 Task: Add Attachment from computer to Card Card0000000229 in Board Board0000000058 in Workspace WS0000000020 in Trello. Add Cover Green to Card Card0000000229 in Board Board0000000058 in Workspace WS0000000020 in Trello. Add "Move Card To …" Button titled Button0000000229 to "top" of the list "To Do" to Card Card0000000229 in Board Board0000000058 in Workspace WS0000000020 in Trello. Add Description DS0000000229 to Card Card0000000230 in Board Board0000000058 in Workspace WS0000000020 in Trello. Add Comment CM0000000229 to Card Card0000000230 in Board Board0000000058 in Workspace WS0000000020 in Trello
Action: Mouse moved to (604, 663)
Screenshot: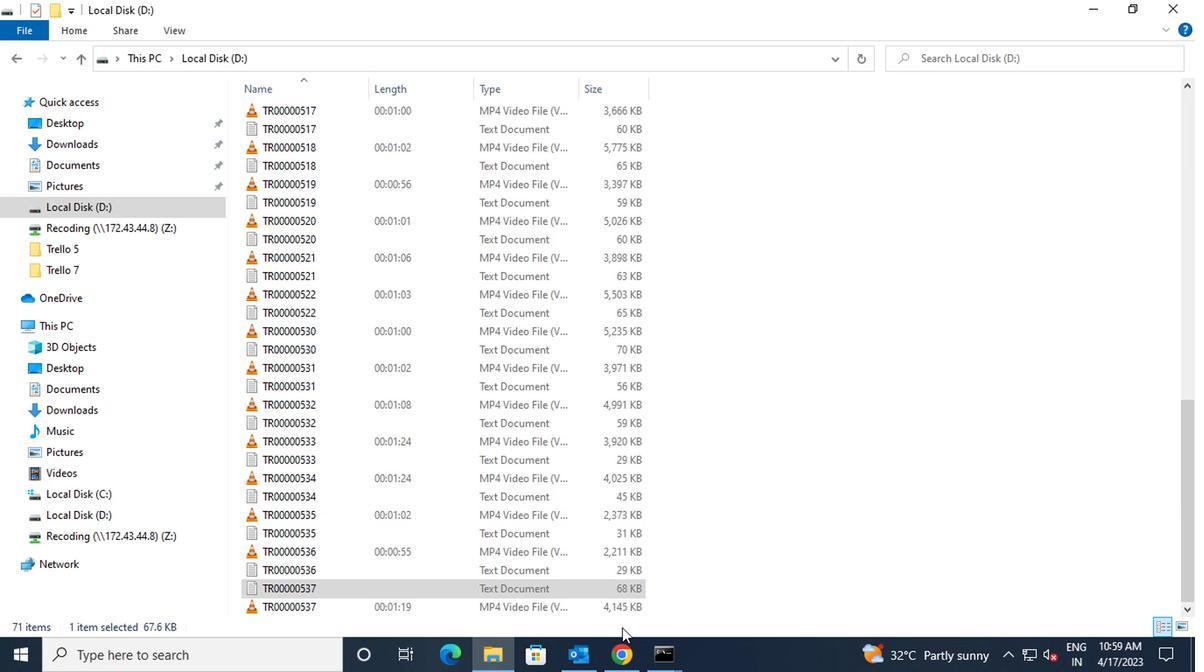 
Action: Mouse pressed left at (604, 663)
Screenshot: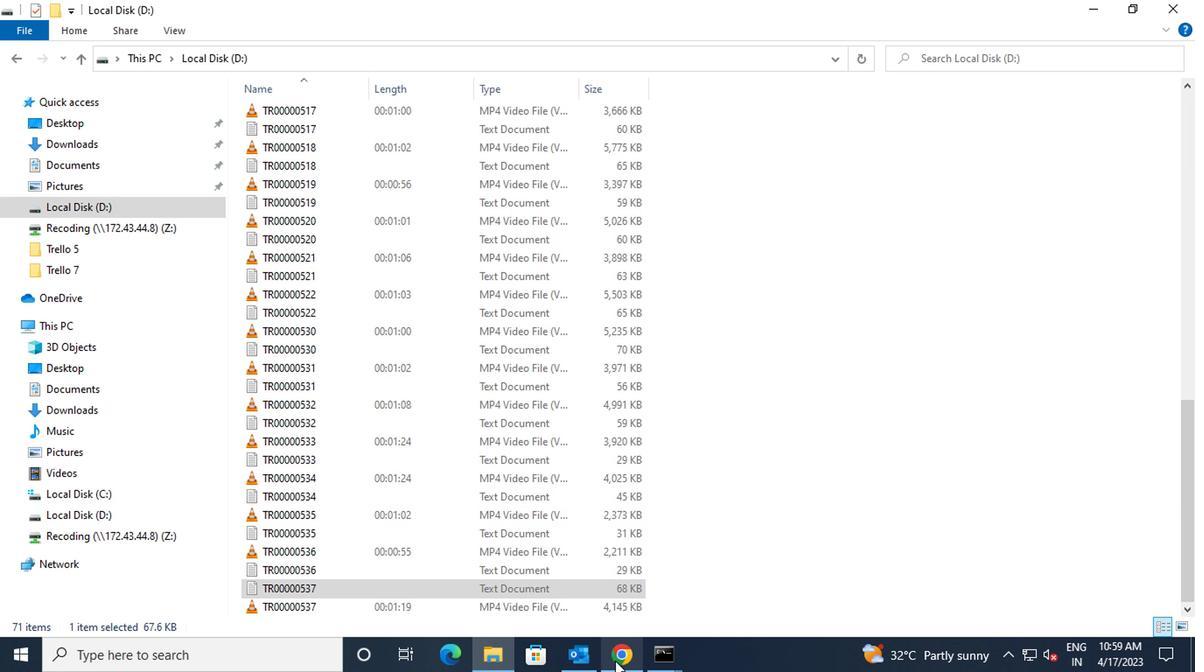 
Action: Mouse moved to (462, 365)
Screenshot: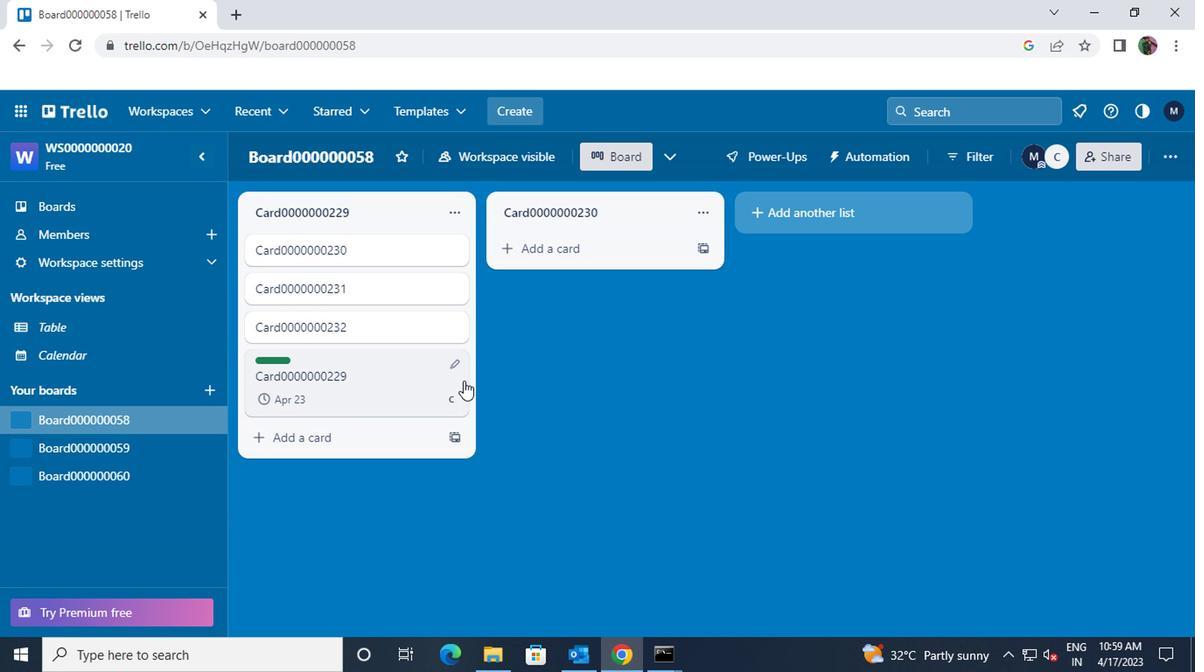 
Action: Mouse pressed left at (462, 365)
Screenshot: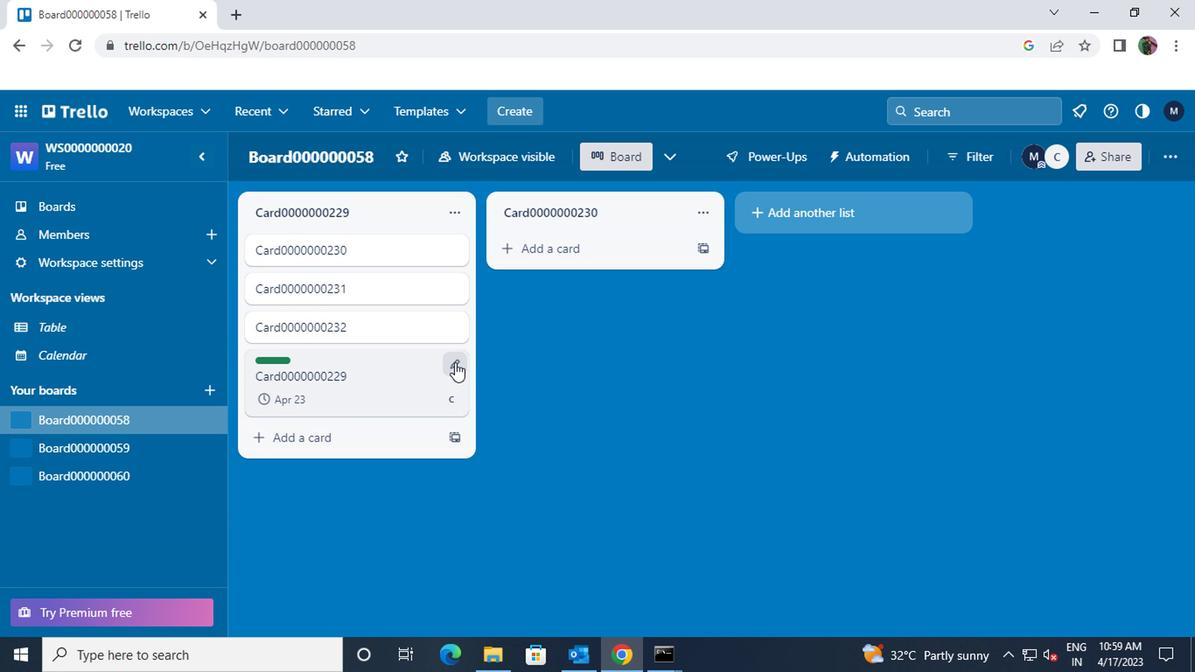 
Action: Mouse moved to (544, 365)
Screenshot: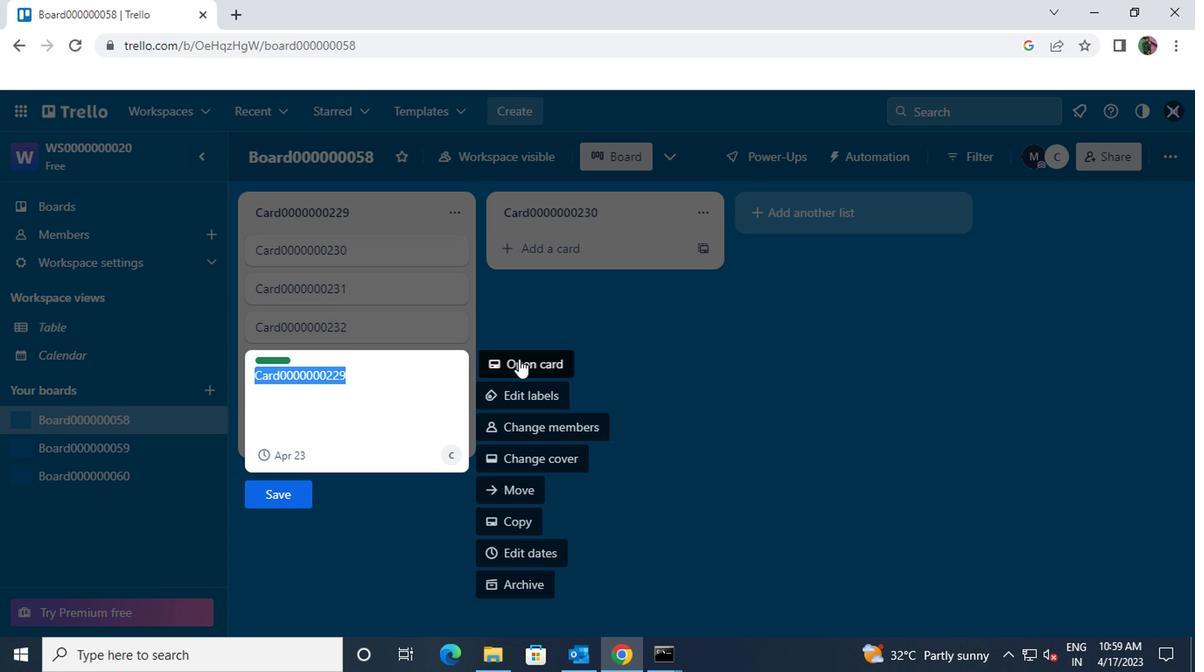 
Action: Mouse pressed left at (544, 365)
Screenshot: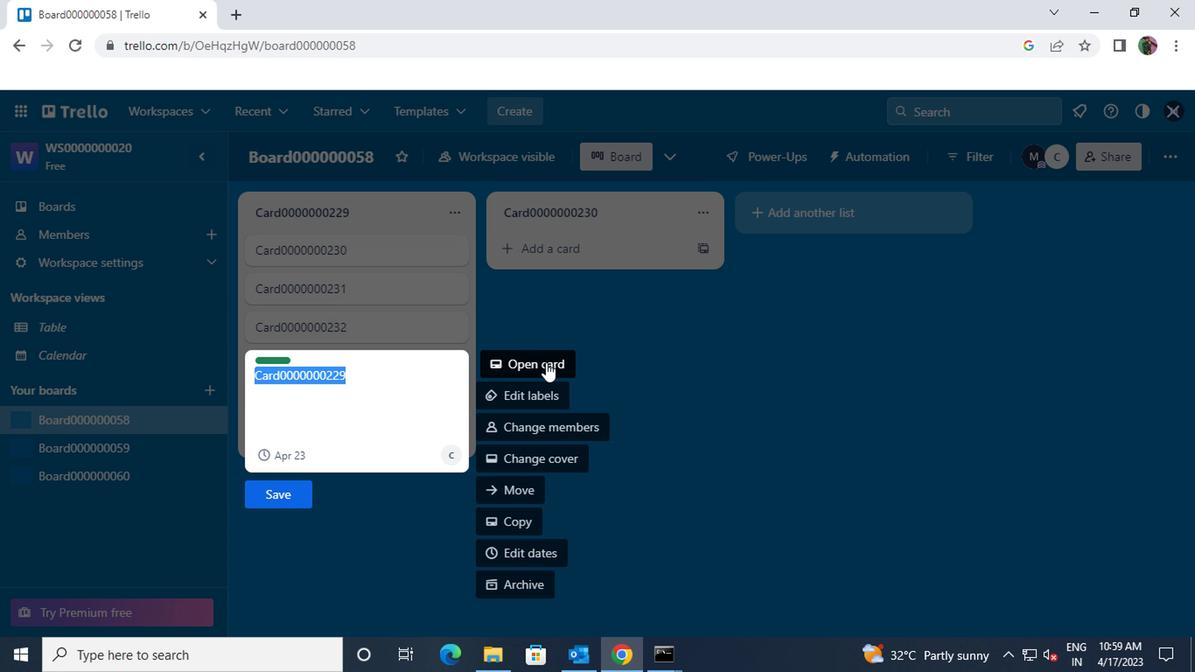 
Action: Mouse moved to (761, 393)
Screenshot: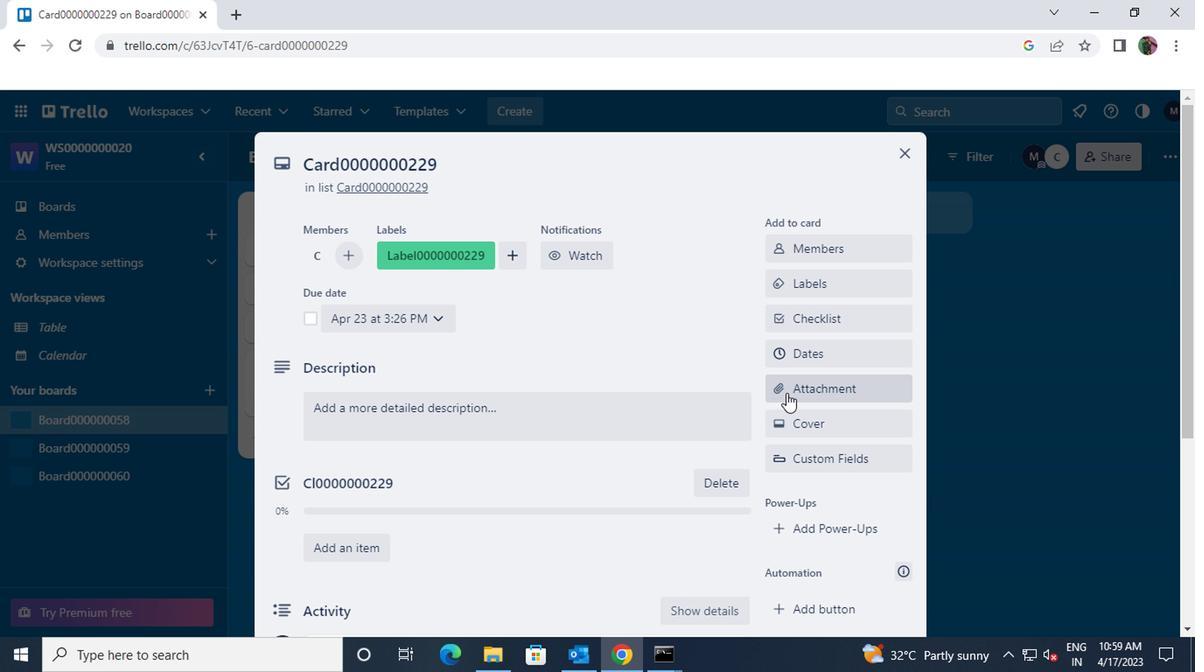 
Action: Mouse pressed left at (761, 393)
Screenshot: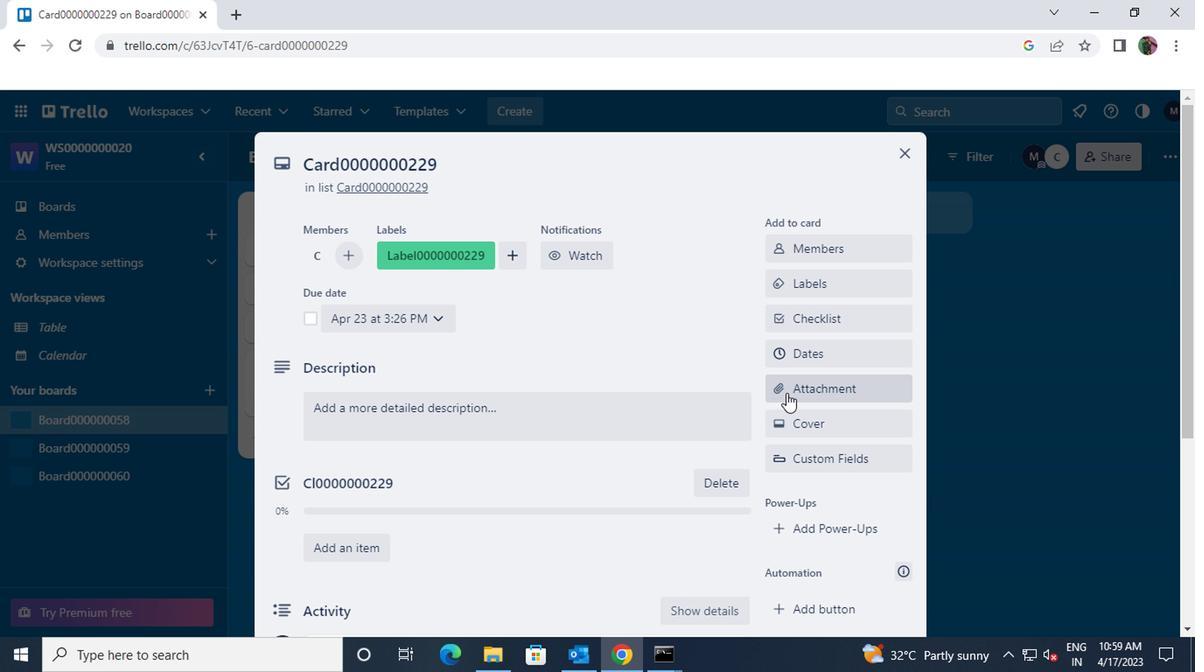 
Action: Mouse moved to (790, 189)
Screenshot: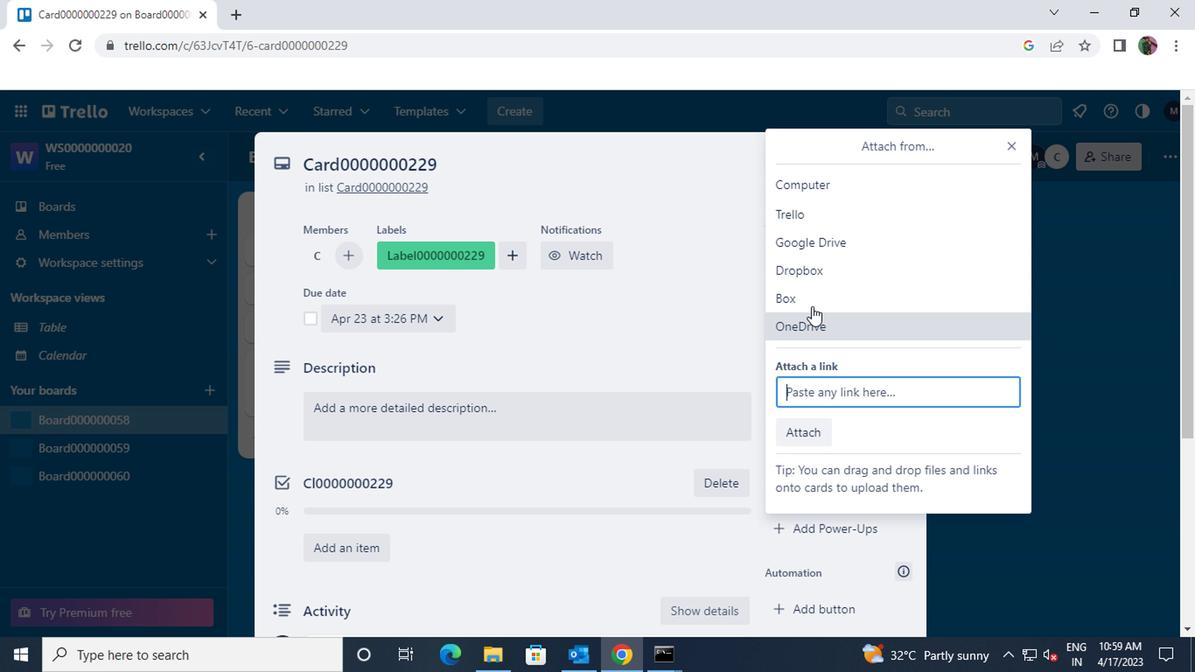 
Action: Mouse pressed left at (790, 189)
Screenshot: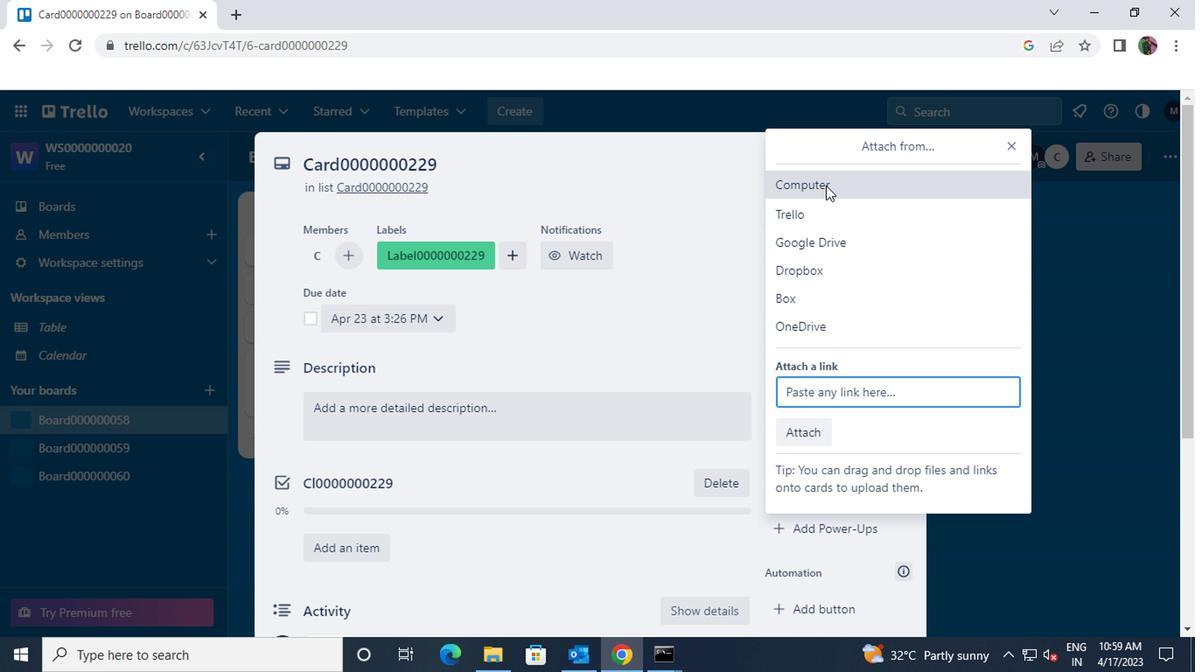 
Action: Mouse moved to (801, 179)
Screenshot: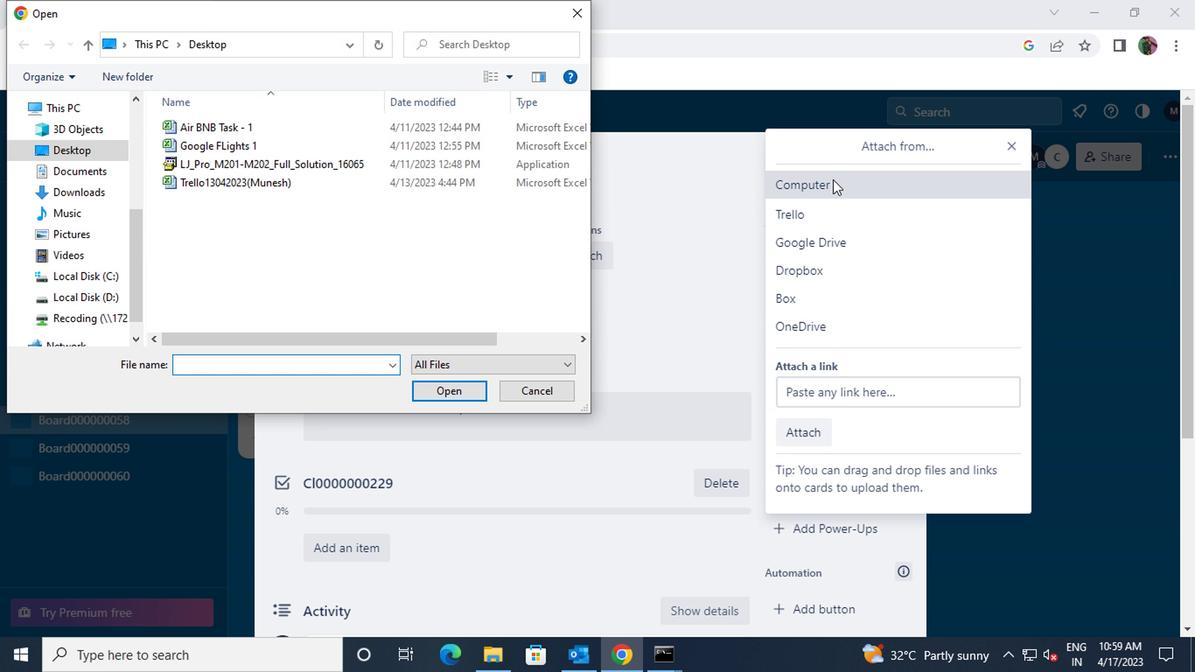 
Action: Mouse pressed left at (801, 179)
Screenshot: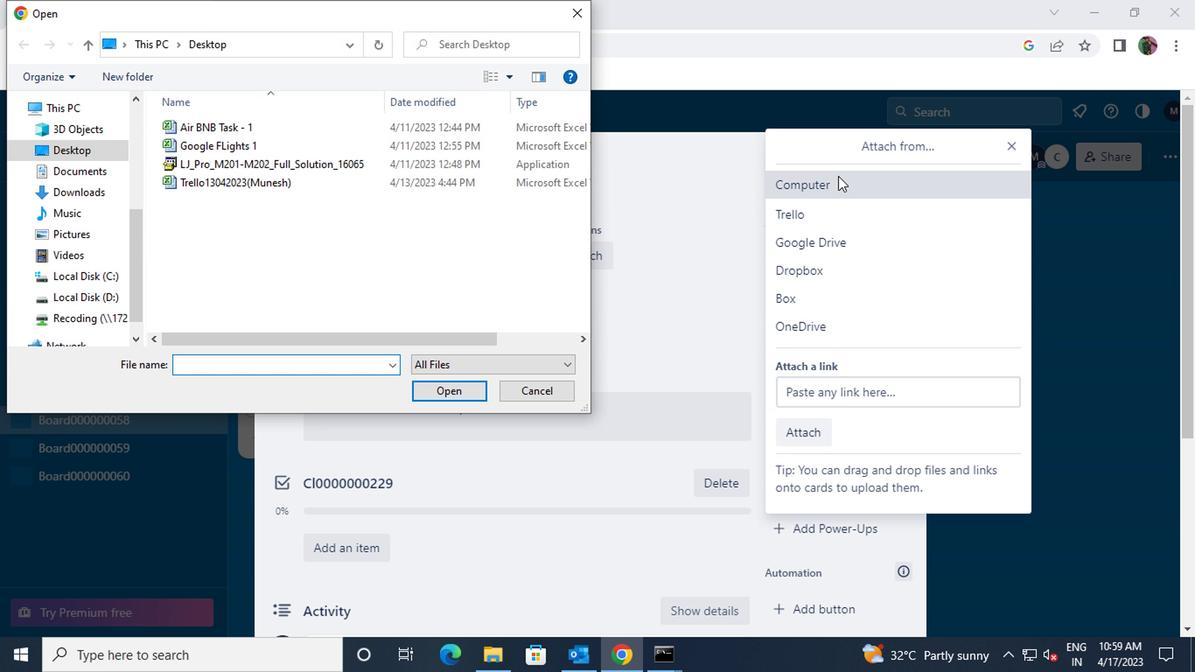 
Action: Mouse moved to (515, 146)
Screenshot: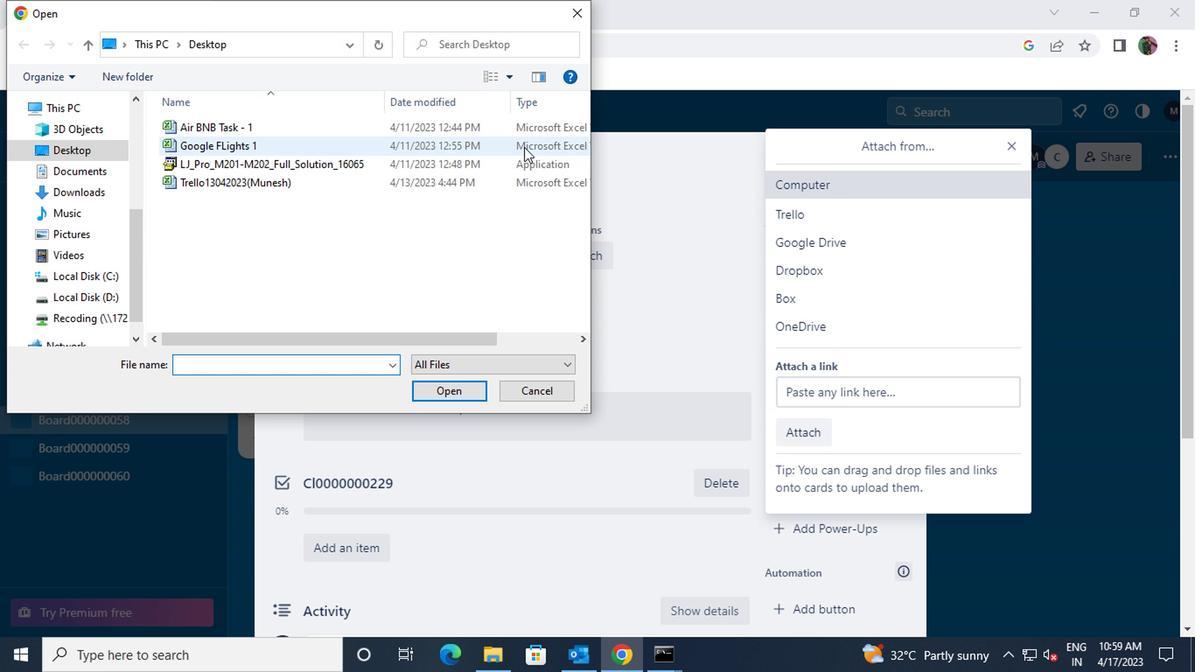 
Action: Mouse pressed left at (515, 146)
Screenshot: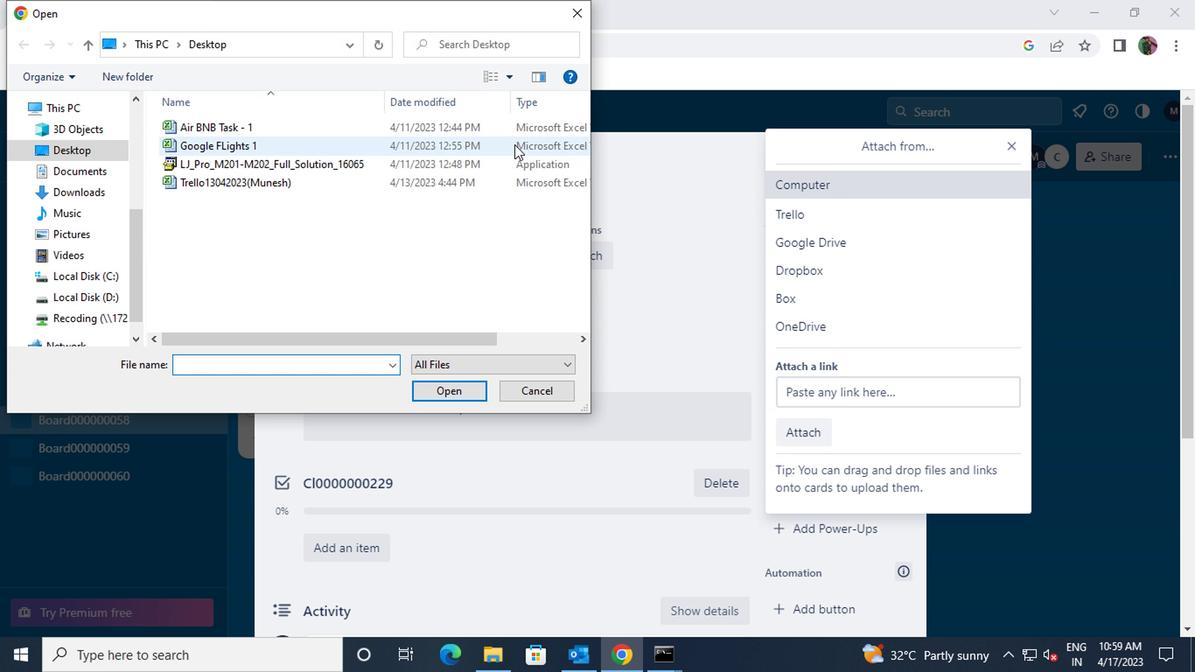 
Action: Mouse moved to (457, 390)
Screenshot: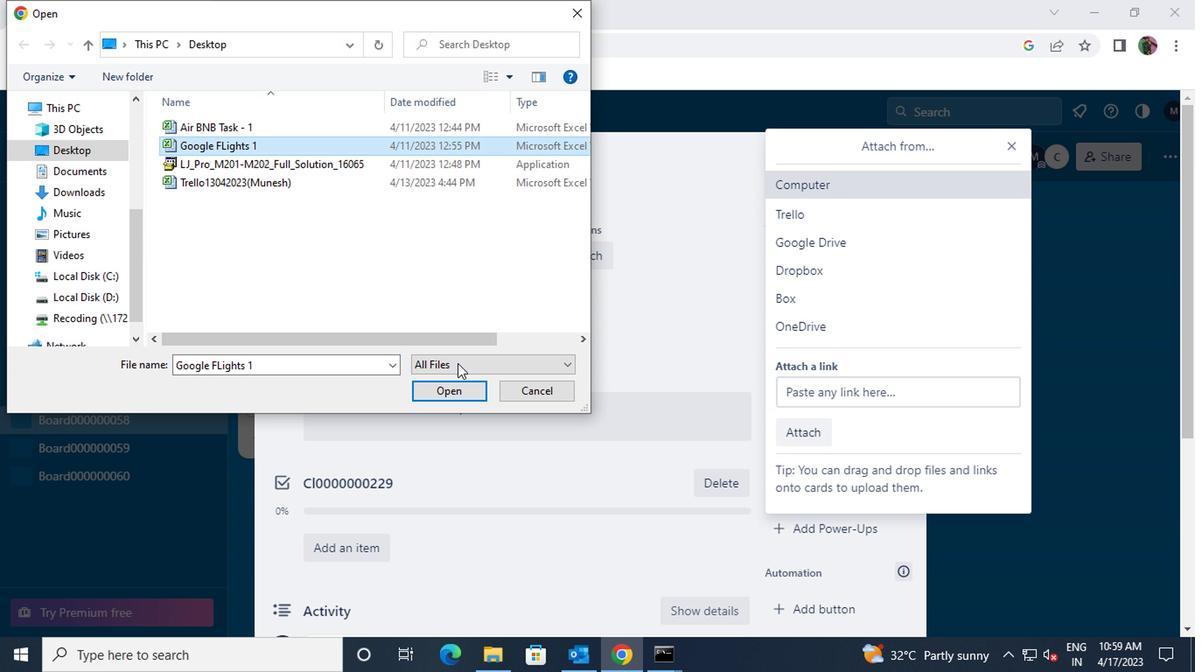 
Action: Mouse pressed left at (457, 390)
Screenshot: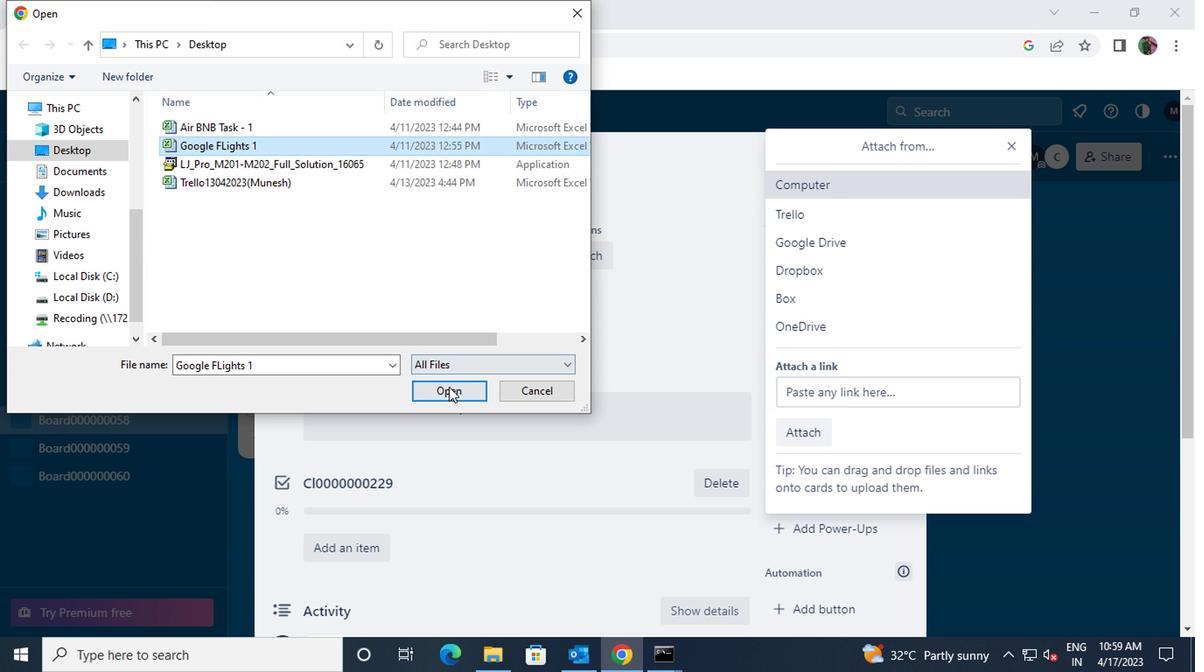 
Action: Mouse moved to (798, 432)
Screenshot: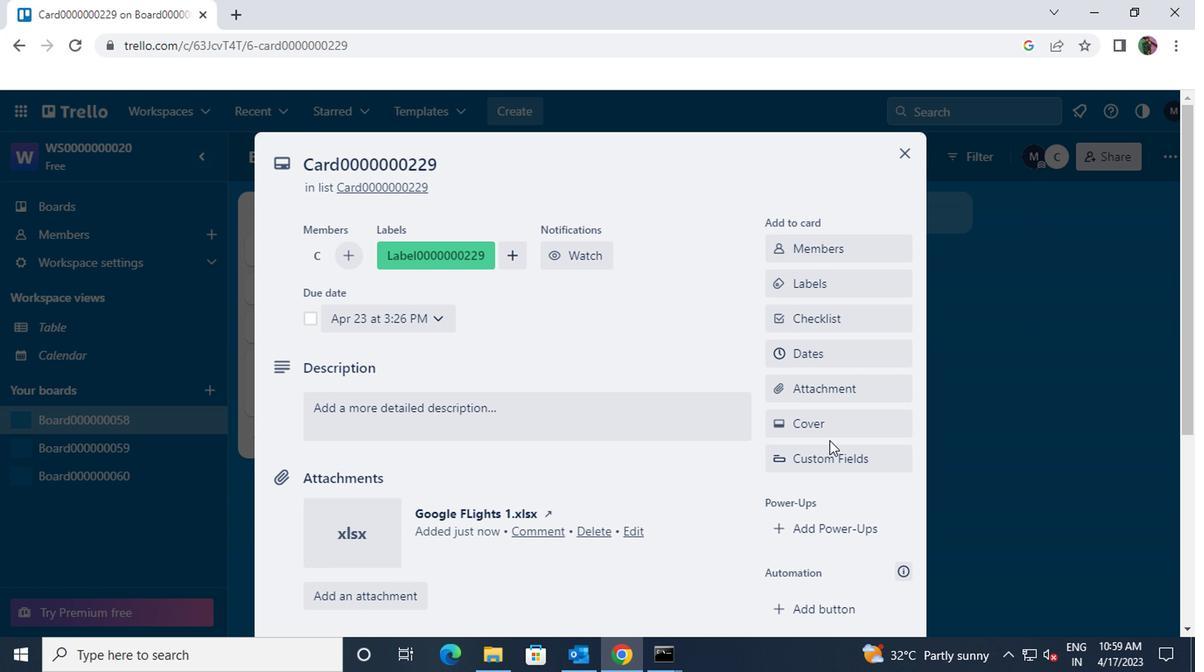 
Action: Mouse pressed left at (798, 432)
Screenshot: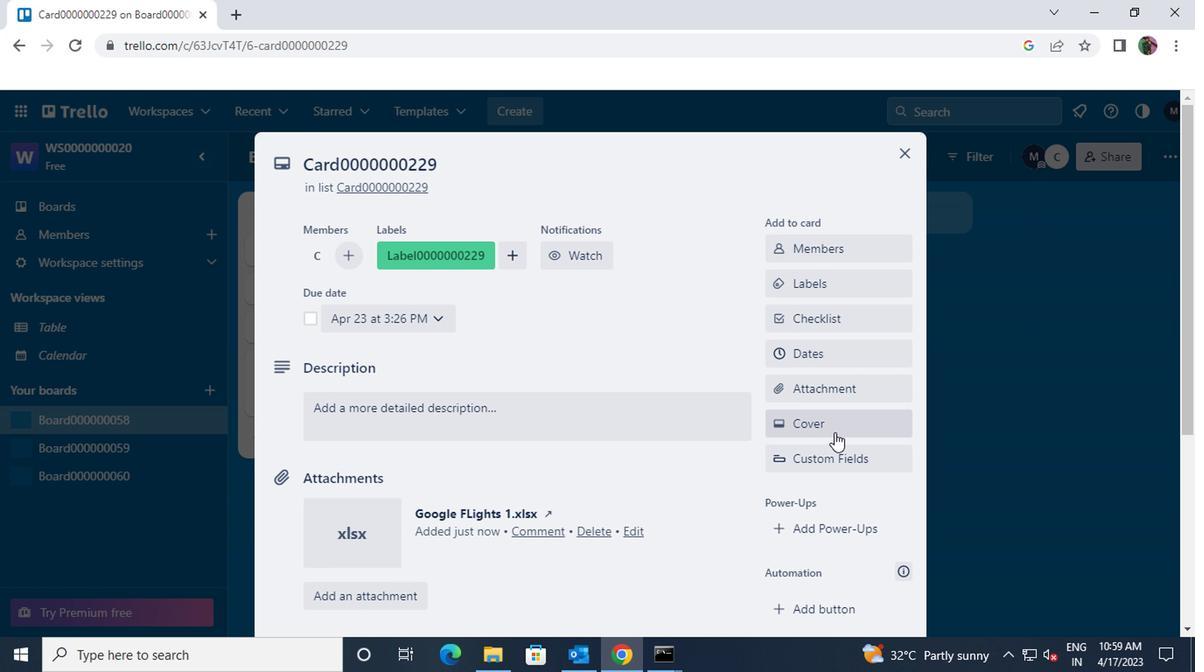 
Action: Mouse moved to (769, 295)
Screenshot: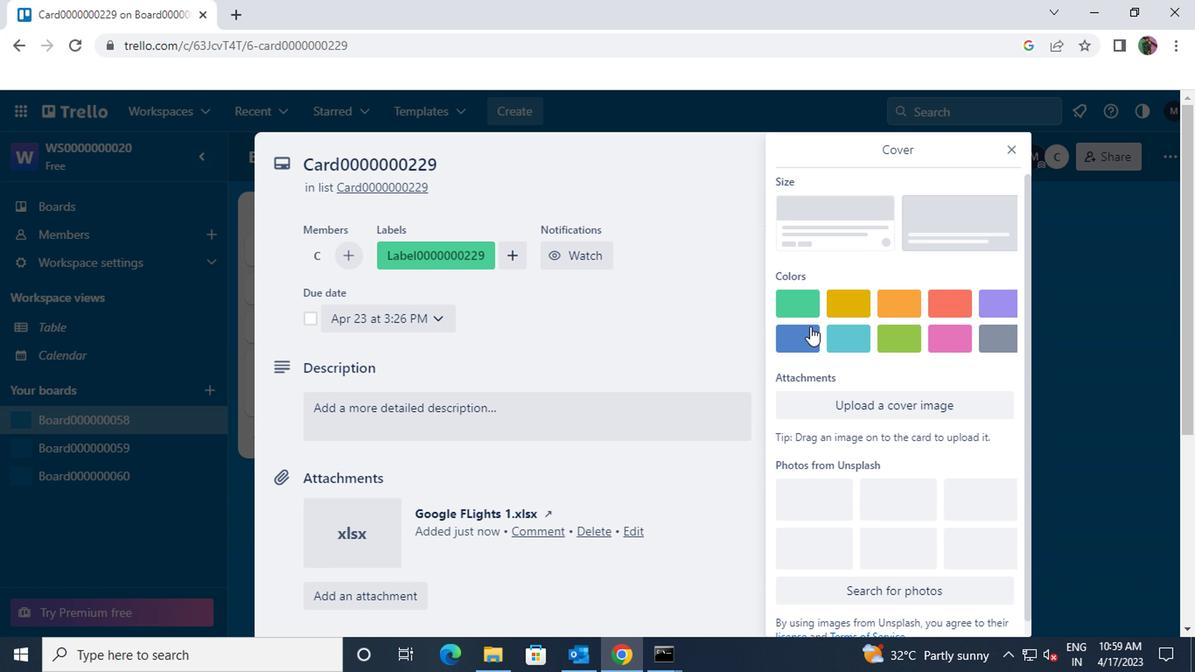 
Action: Mouse pressed left at (769, 295)
Screenshot: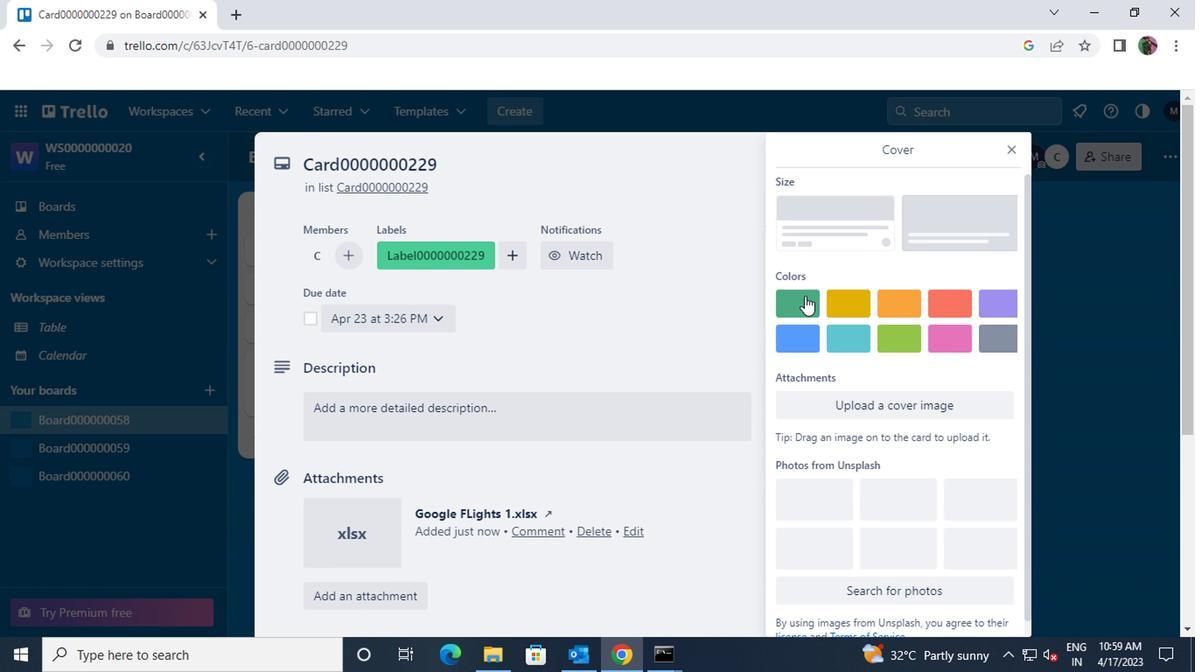
Action: Mouse moved to (794, 345)
Screenshot: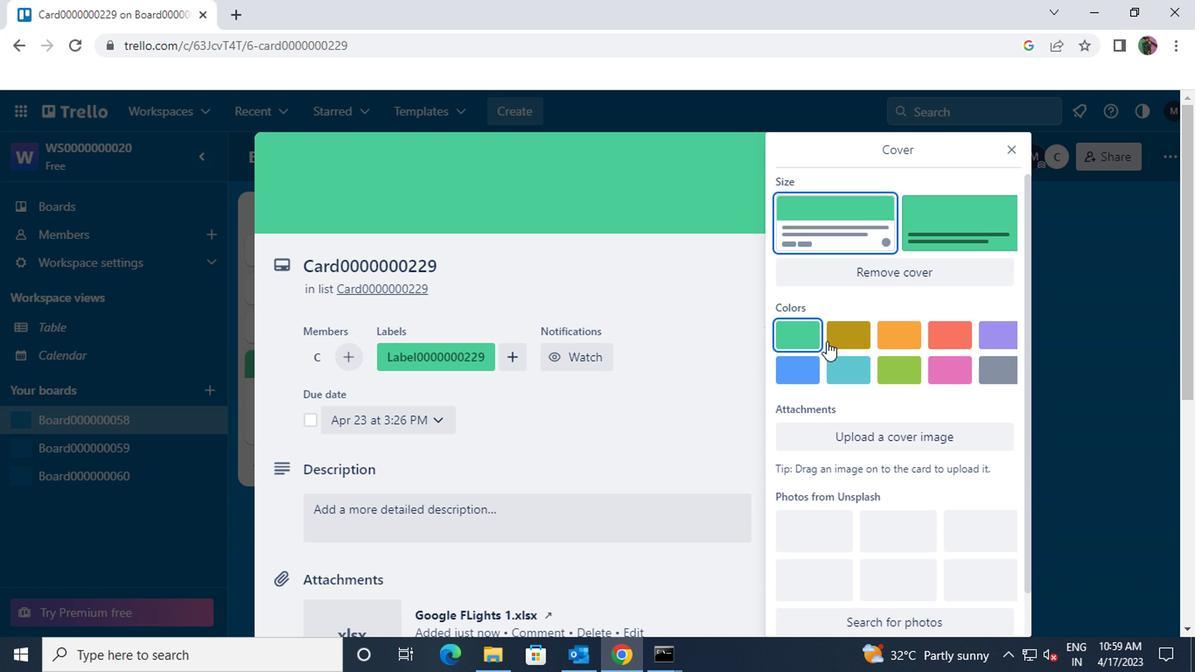 
Action: Mouse scrolled (794, 343) with delta (0, -1)
Screenshot: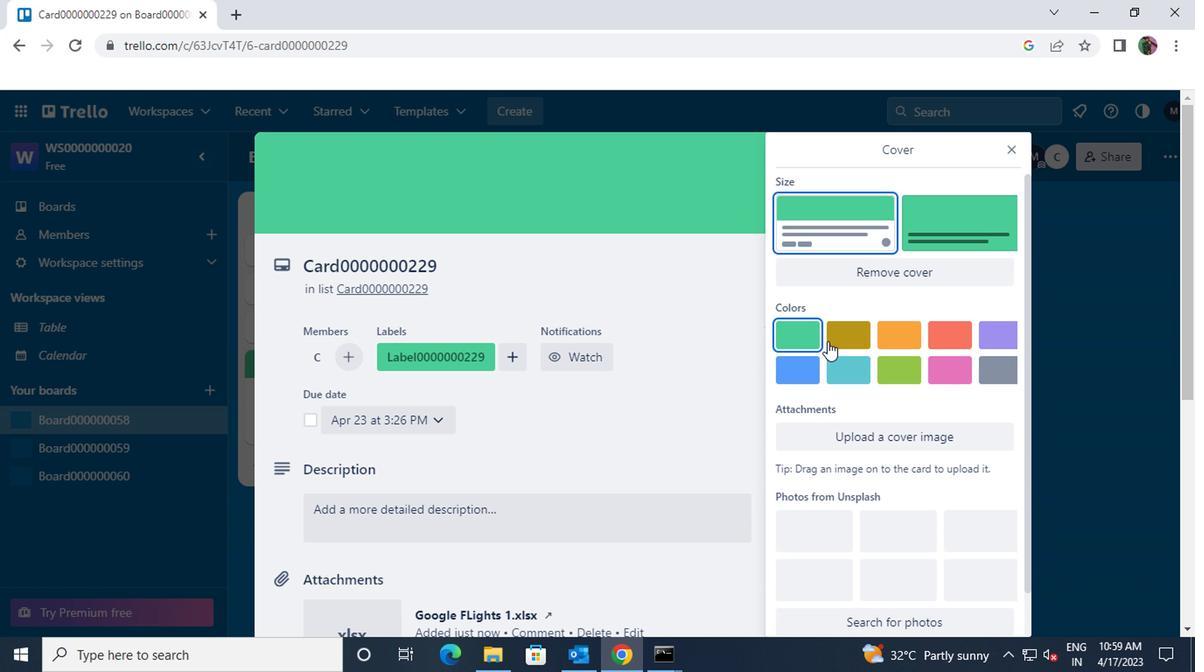 
Action: Mouse scrolled (794, 343) with delta (0, -1)
Screenshot: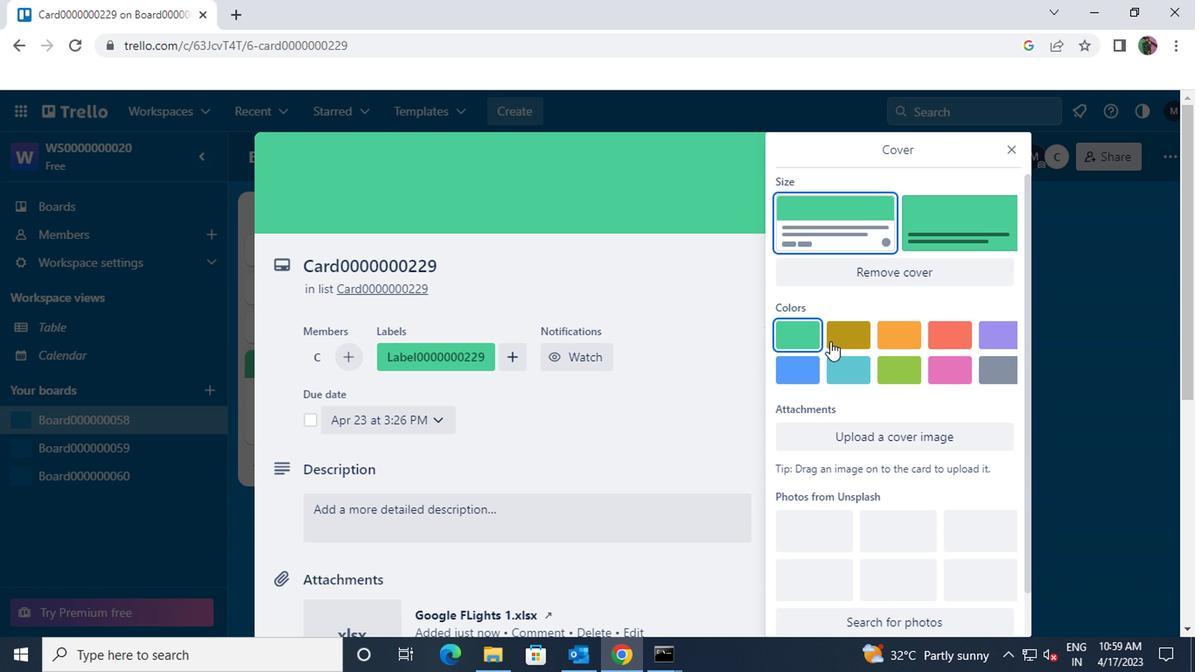 
Action: Mouse moved to (842, 287)
Screenshot: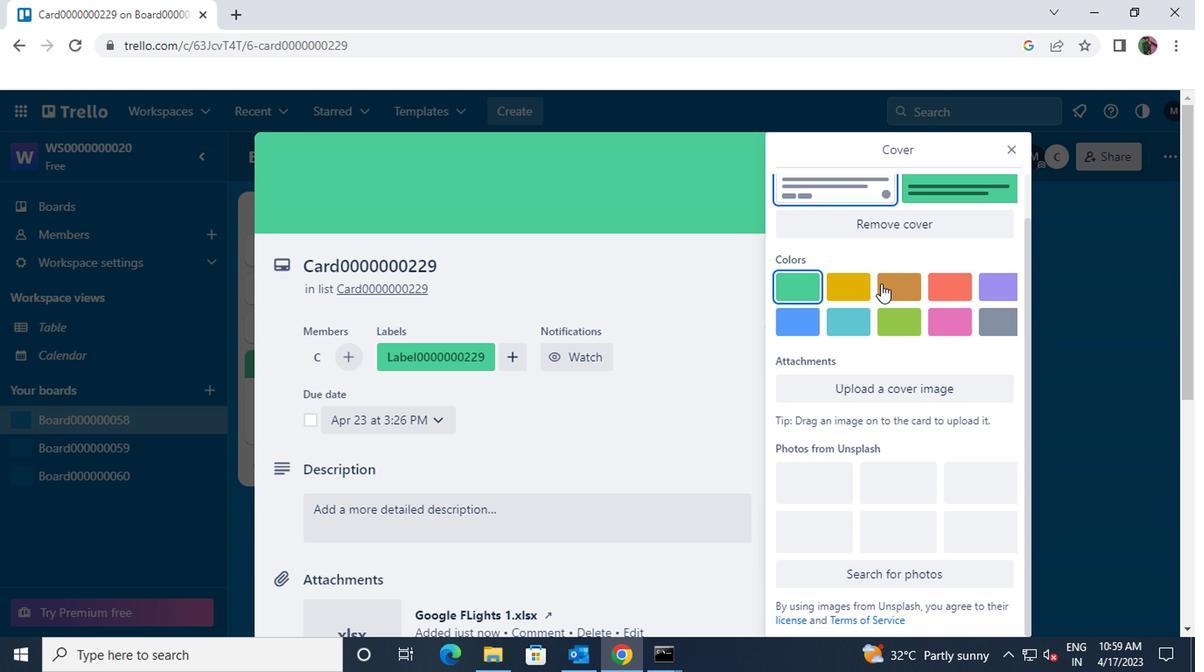 
Action: Mouse scrolled (842, 287) with delta (0, 0)
Screenshot: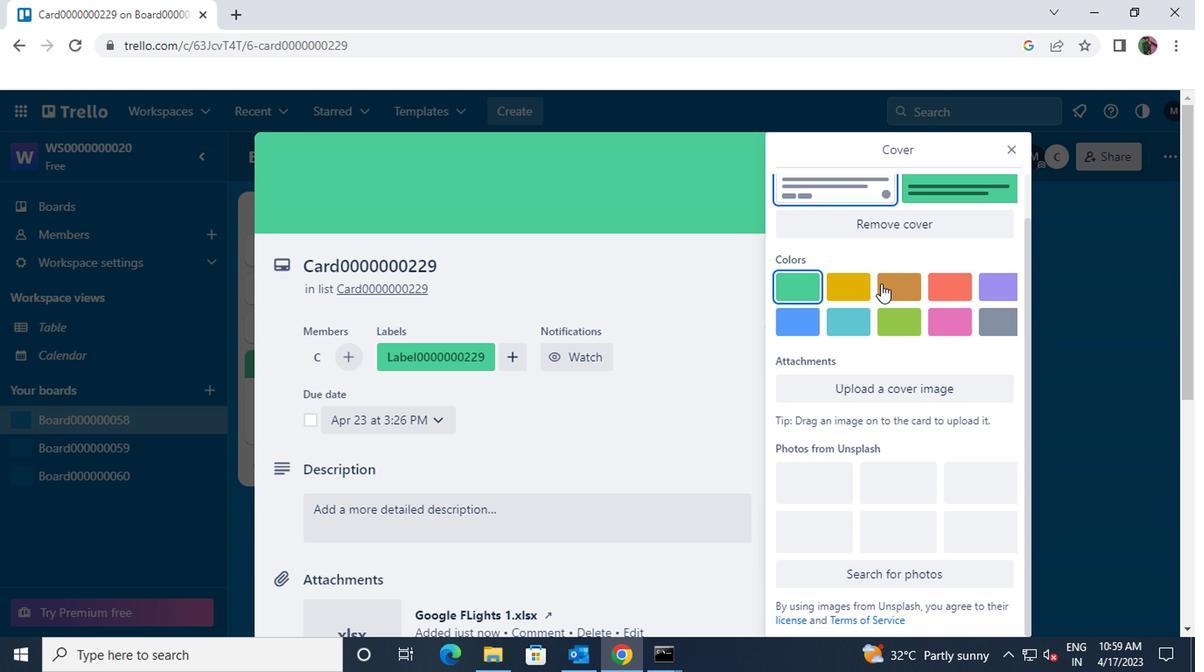
Action: Mouse moved to (840, 287)
Screenshot: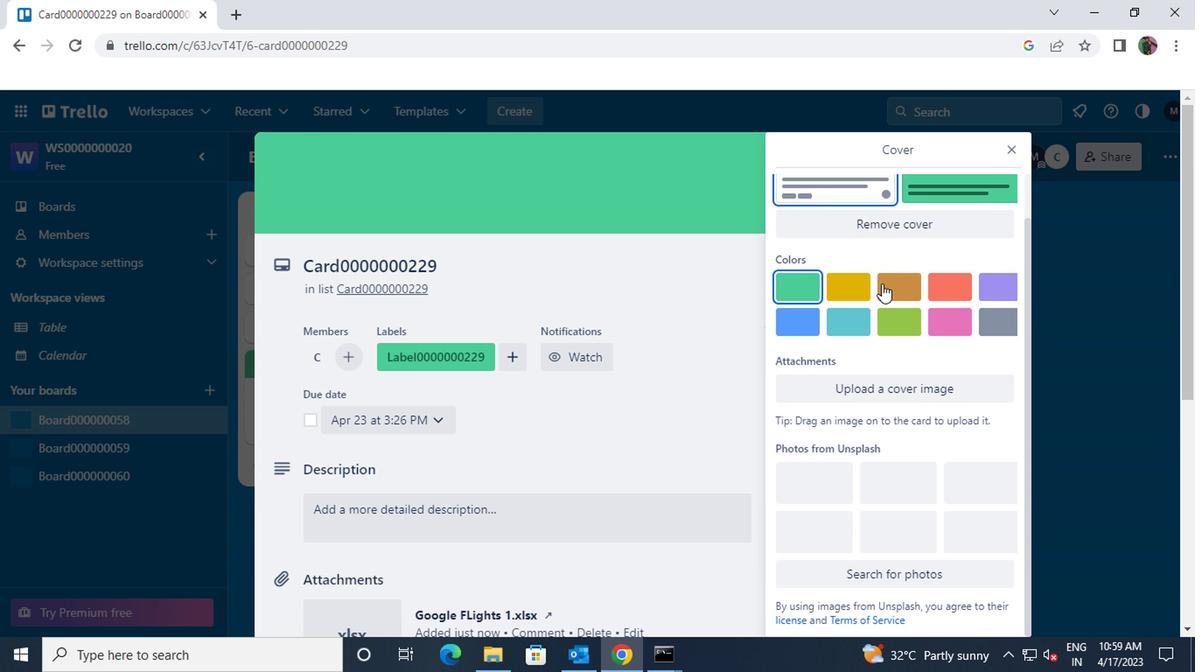 
Action: Mouse scrolled (840, 287) with delta (0, 0)
Screenshot: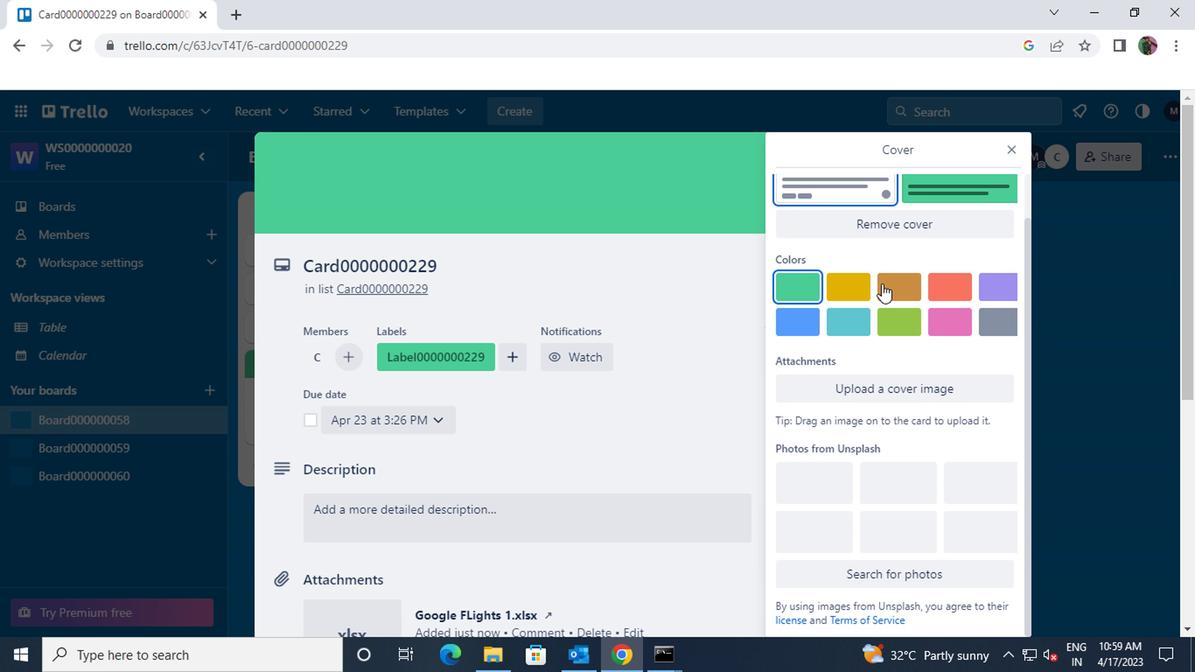 
Action: Mouse moved to (954, 157)
Screenshot: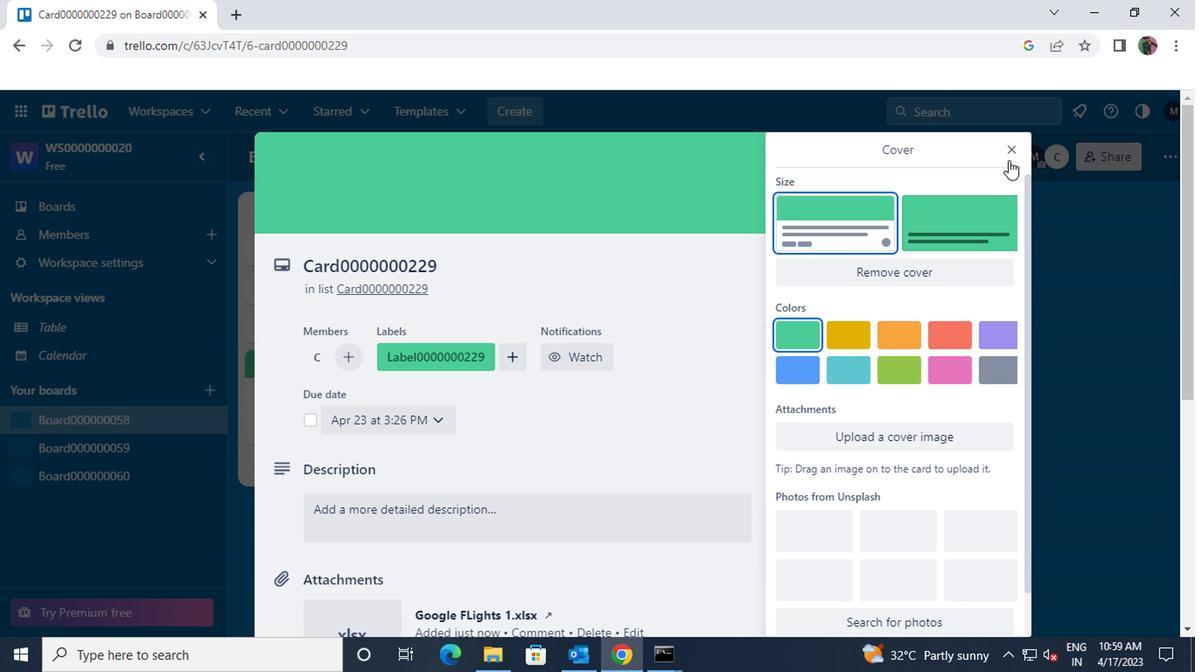 
Action: Mouse pressed left at (954, 157)
Screenshot: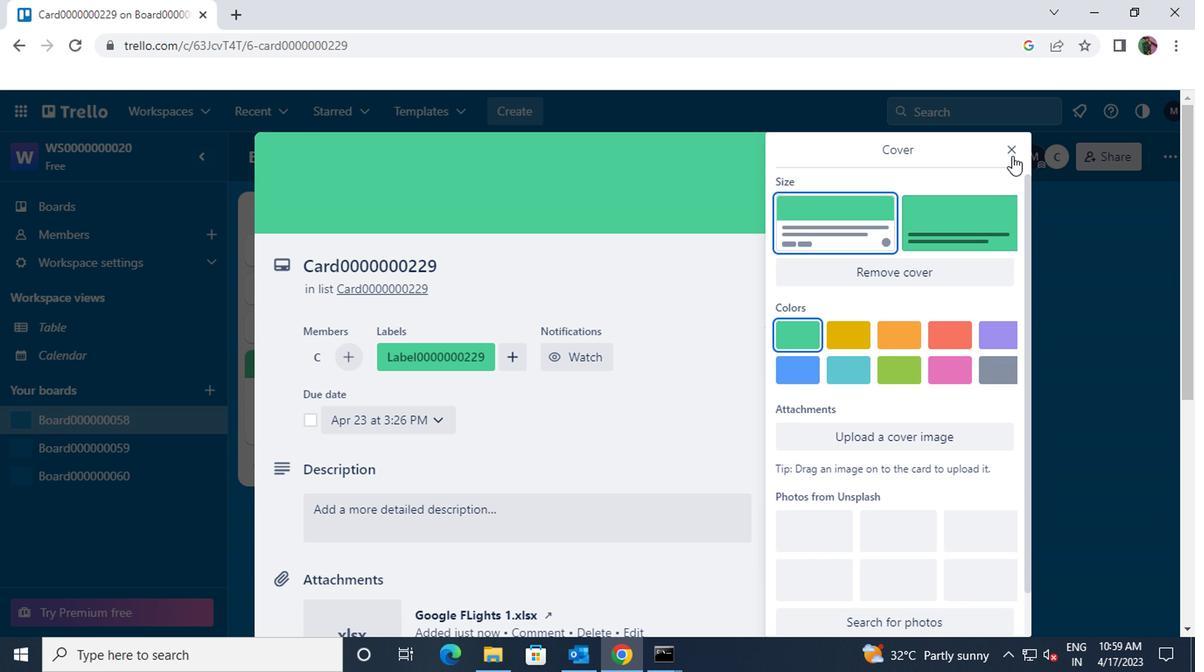 
Action: Mouse moved to (790, 531)
Screenshot: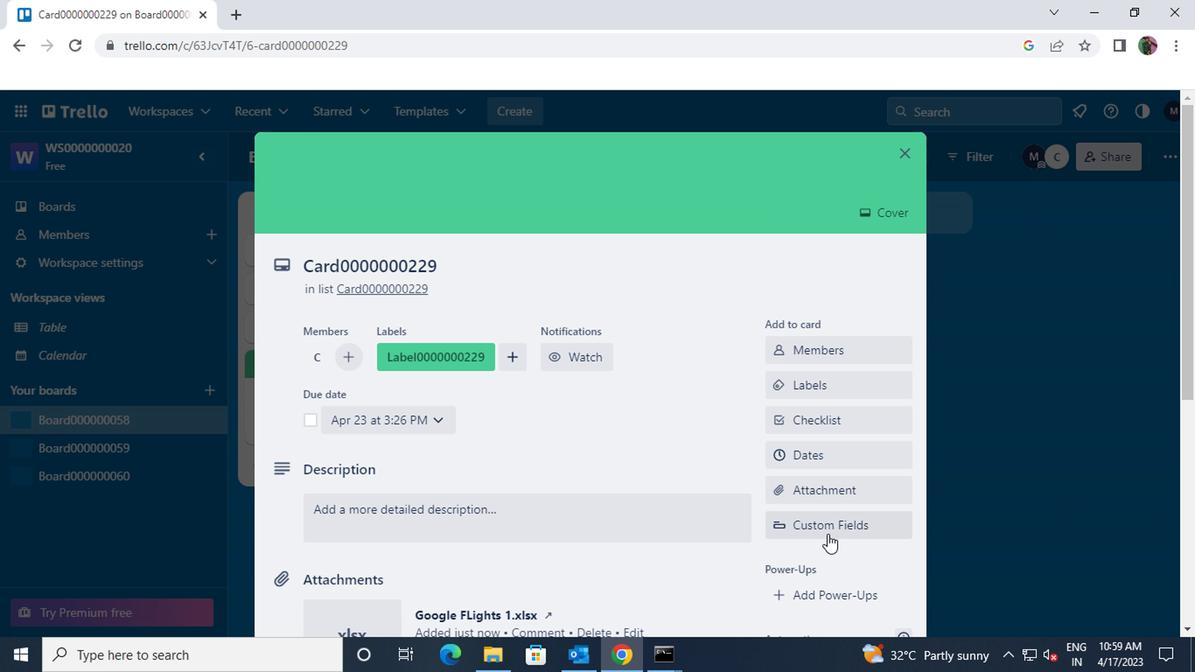 
Action: Mouse scrolled (790, 531) with delta (0, 0)
Screenshot: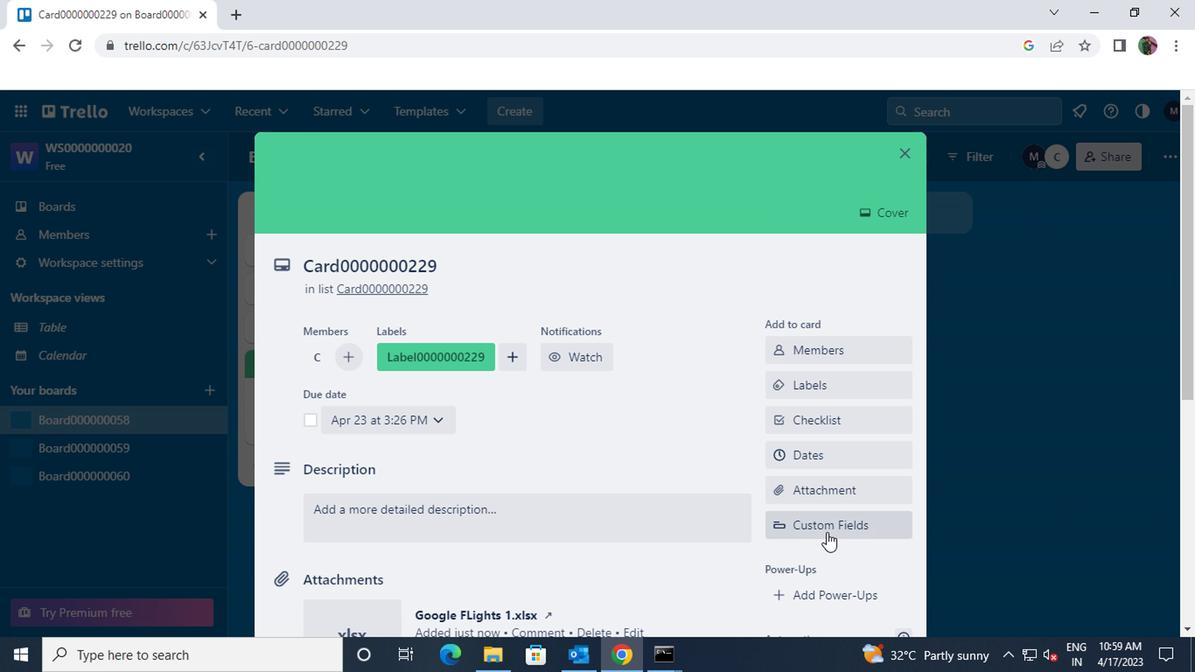 
Action: Mouse scrolled (790, 531) with delta (0, 0)
Screenshot: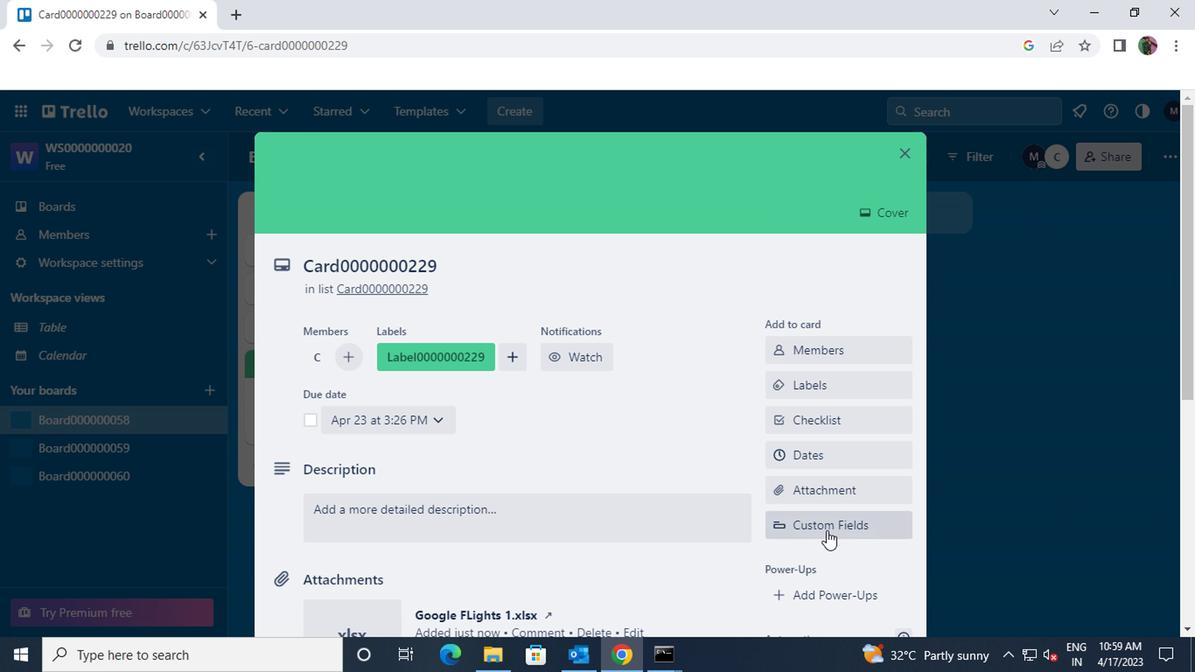 
Action: Mouse moved to (792, 505)
Screenshot: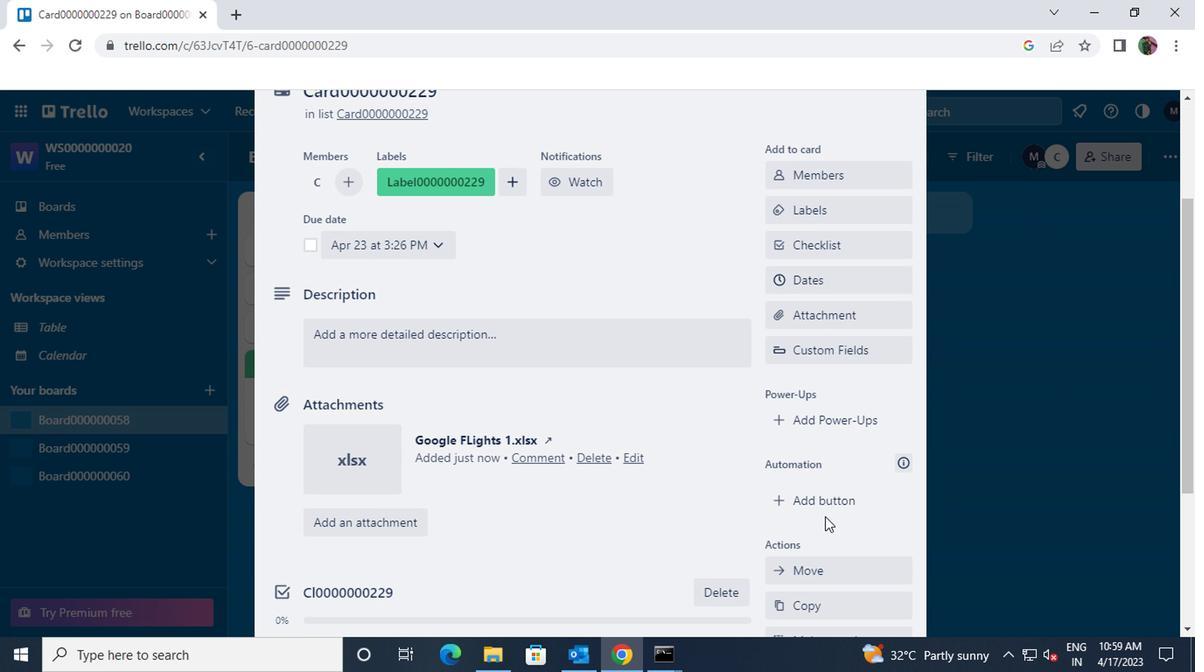 
Action: Mouse pressed left at (792, 505)
Screenshot: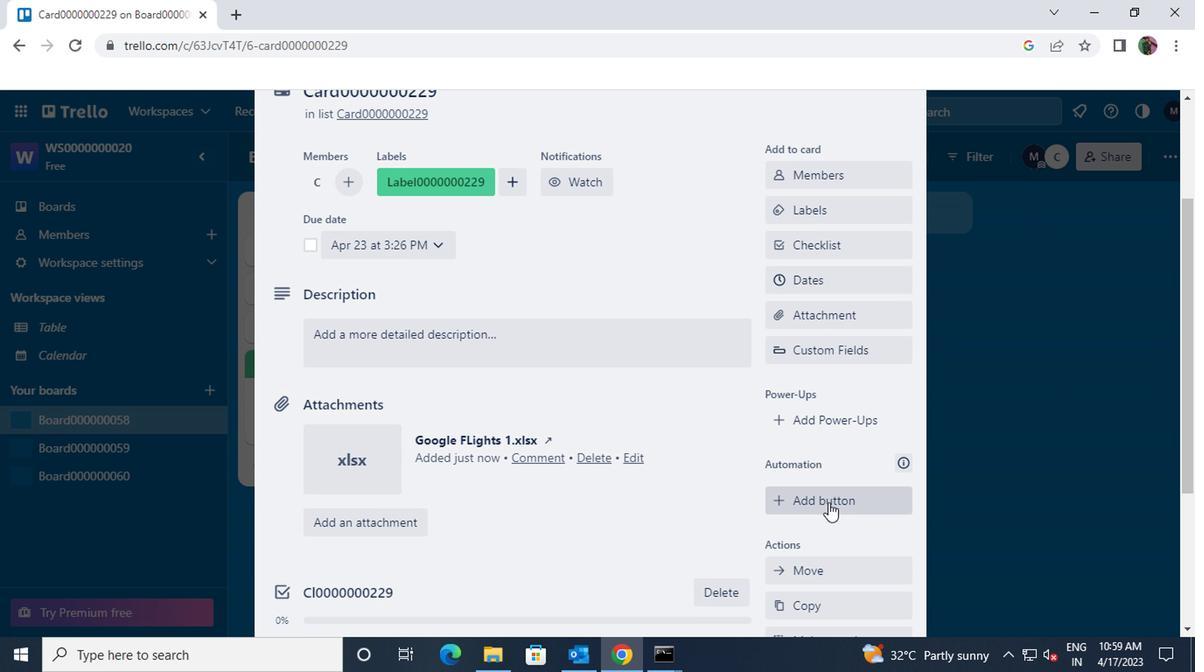 
Action: Mouse moved to (809, 232)
Screenshot: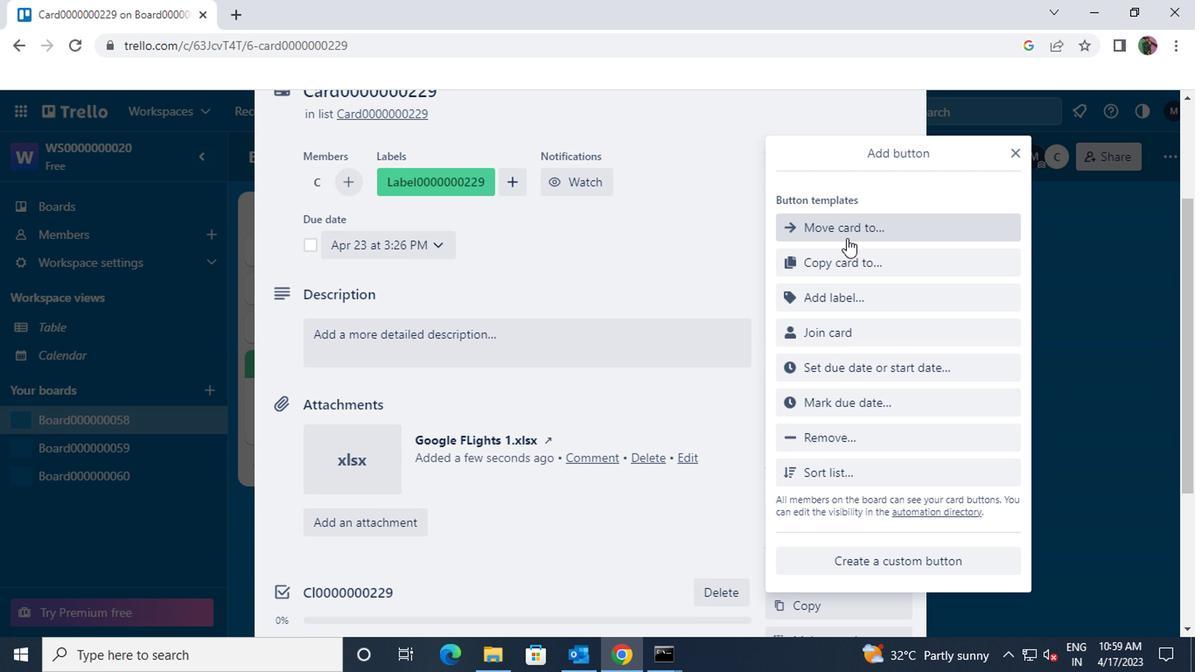 
Action: Mouse pressed left at (809, 232)
Screenshot: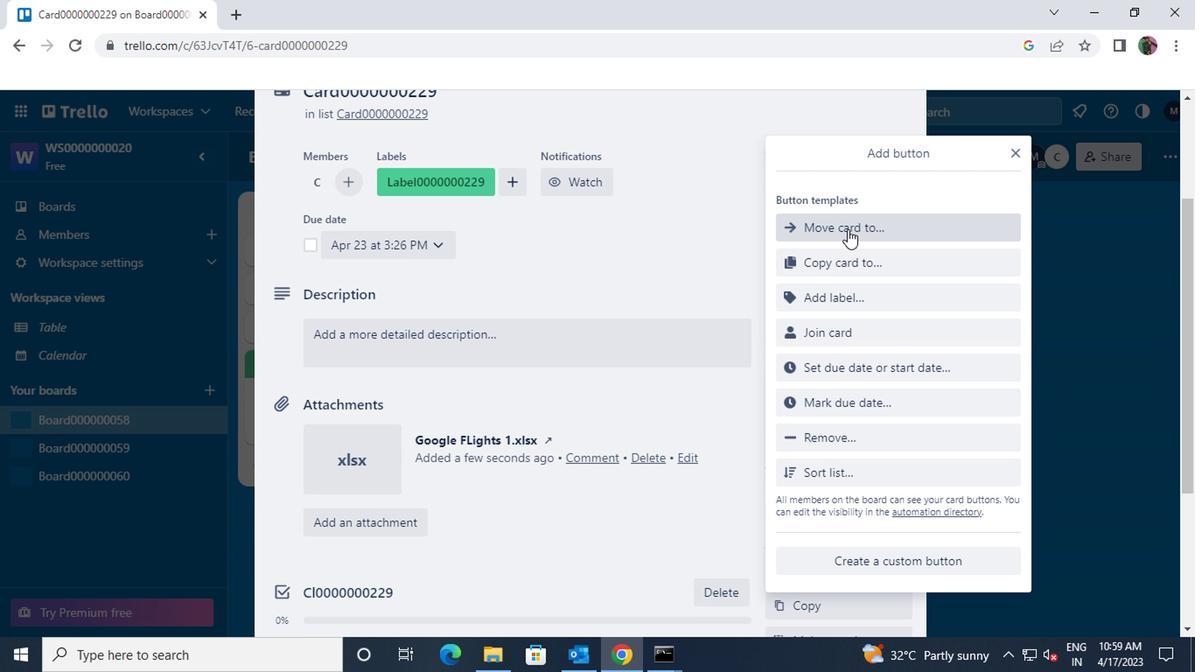 
Action: Mouse moved to (810, 231)
Screenshot: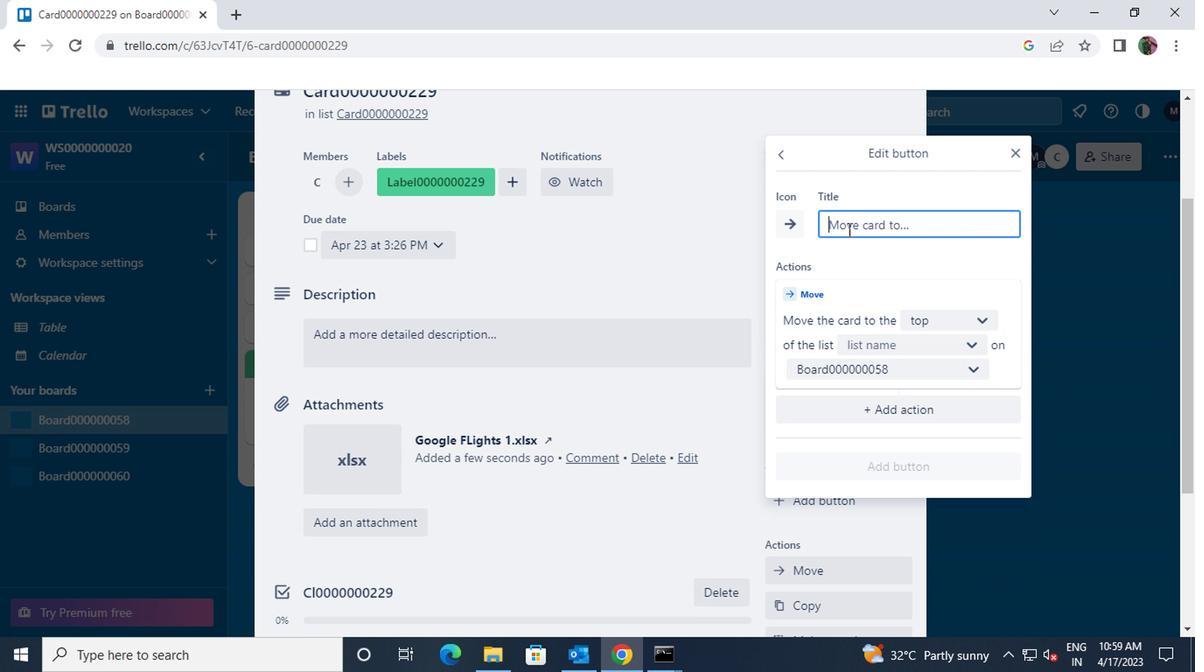 
Action: Key pressed <Key.shift>BUTTON0000000229
Screenshot: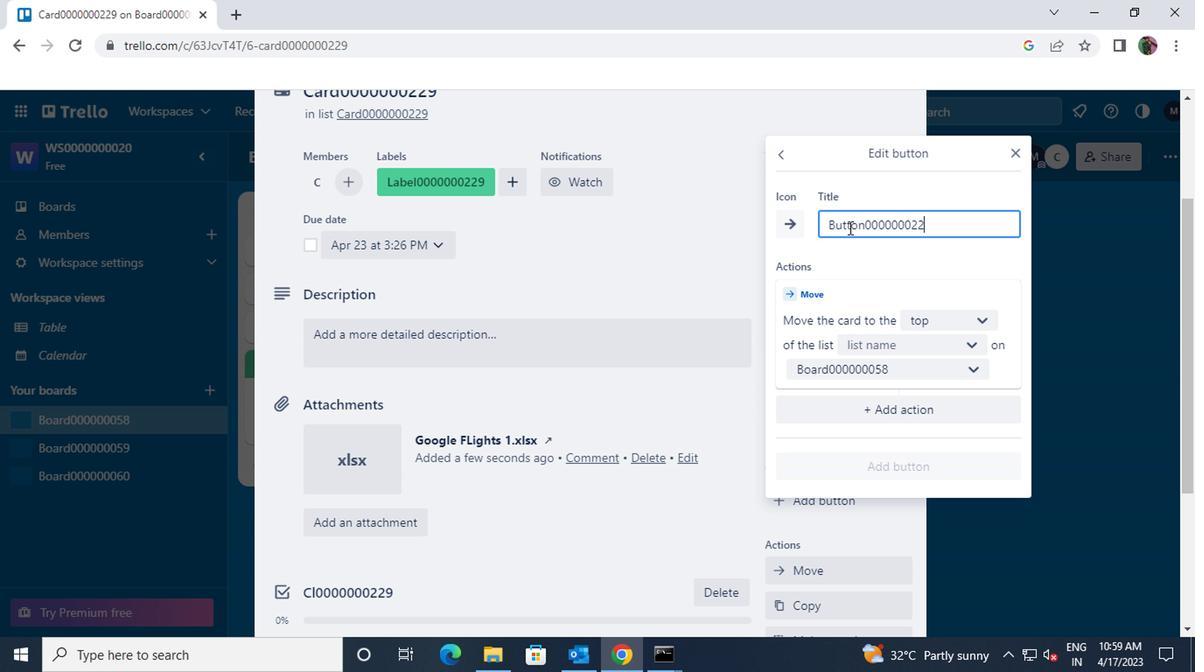 
Action: Mouse moved to (918, 317)
Screenshot: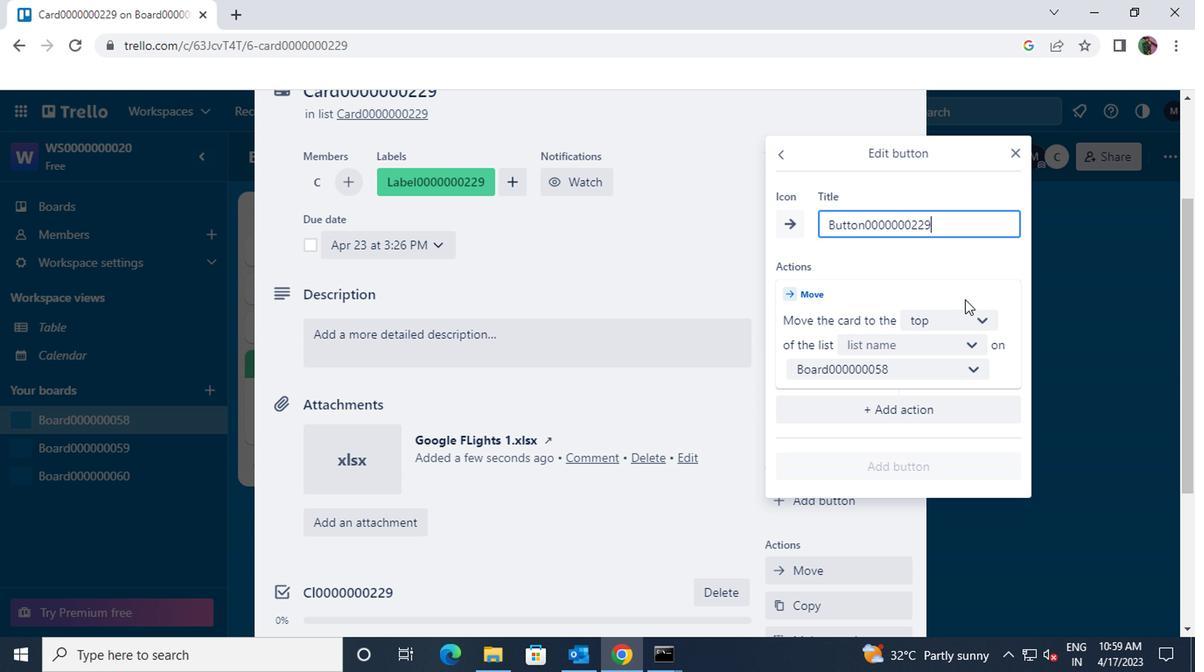 
Action: Mouse pressed left at (918, 317)
Screenshot: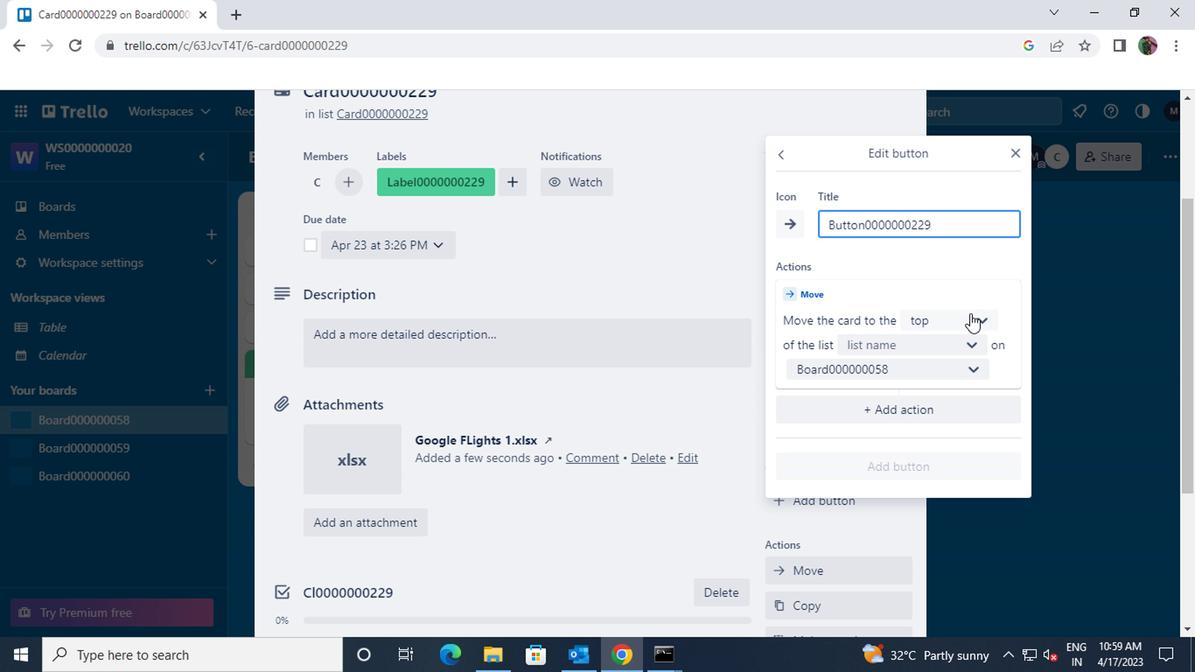 
Action: Mouse moved to (911, 349)
Screenshot: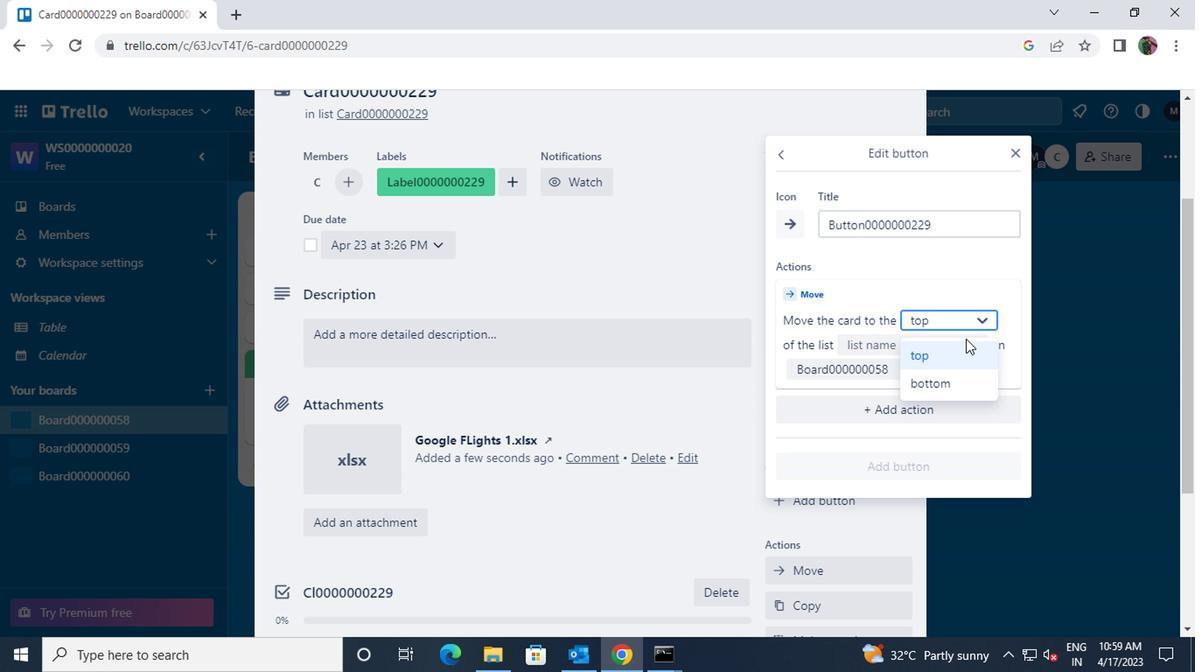 
Action: Mouse pressed left at (911, 349)
Screenshot: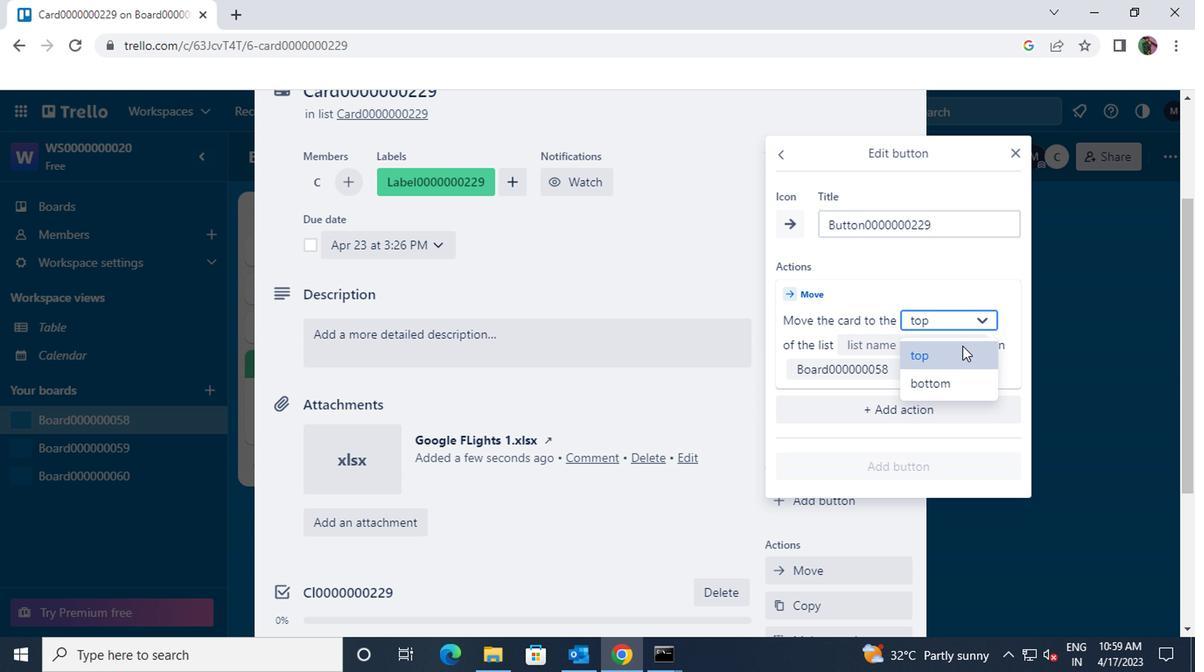 
Action: Mouse moved to (911, 347)
Screenshot: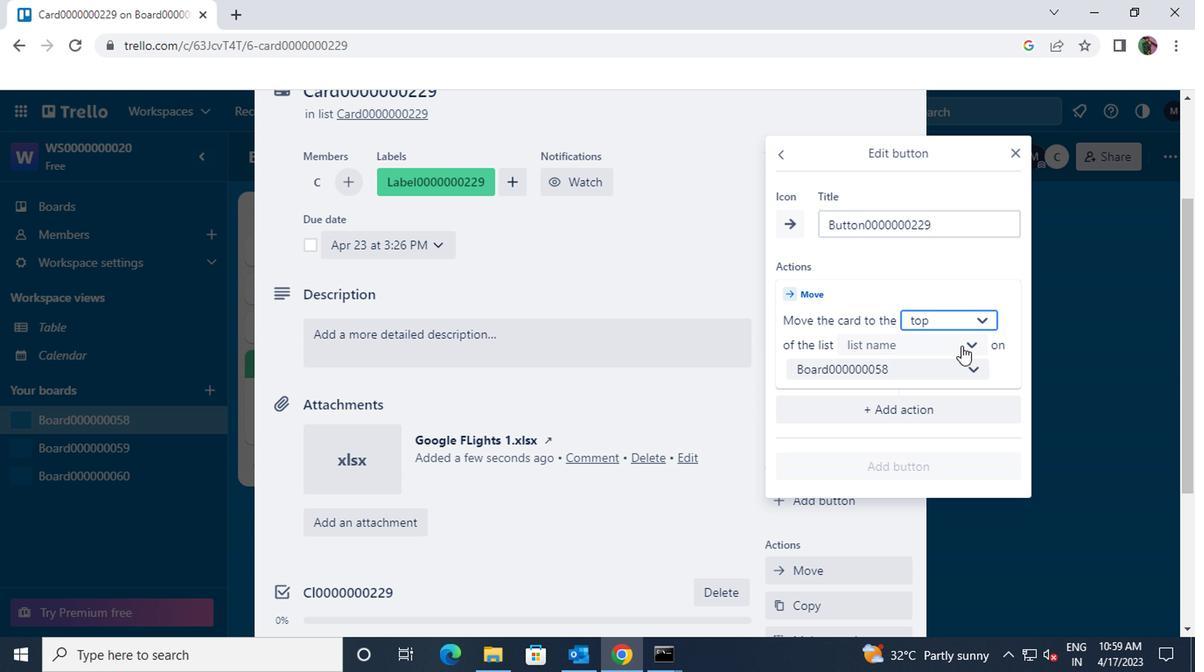 
Action: Mouse pressed left at (911, 347)
Screenshot: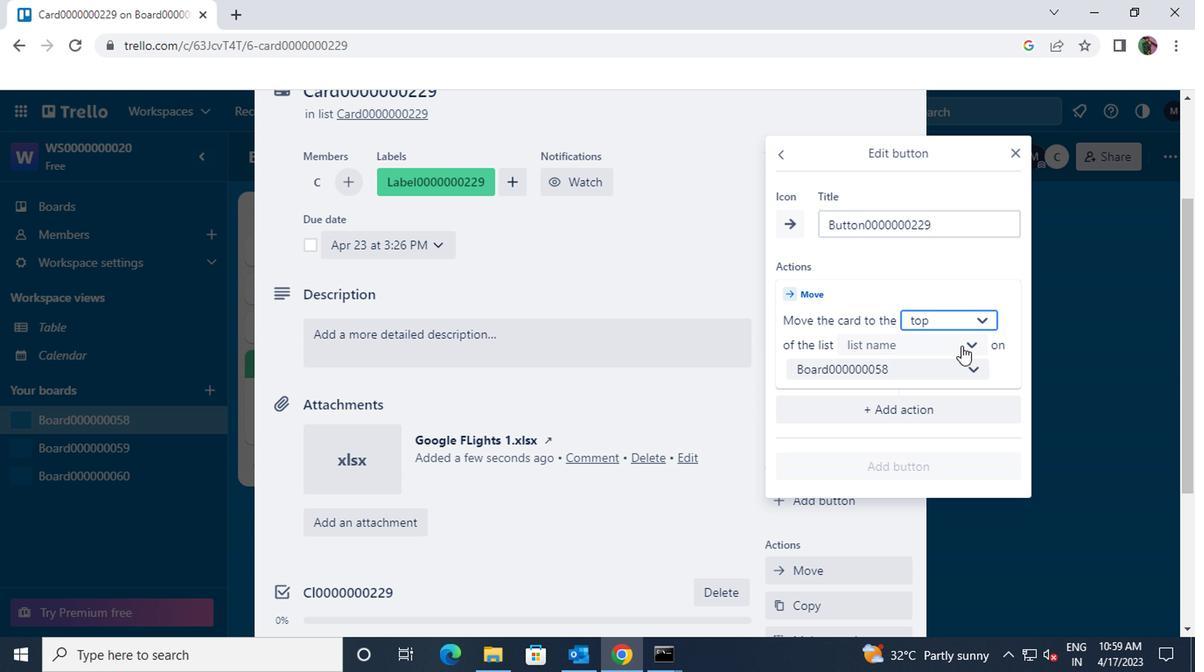 
Action: Mouse moved to (895, 375)
Screenshot: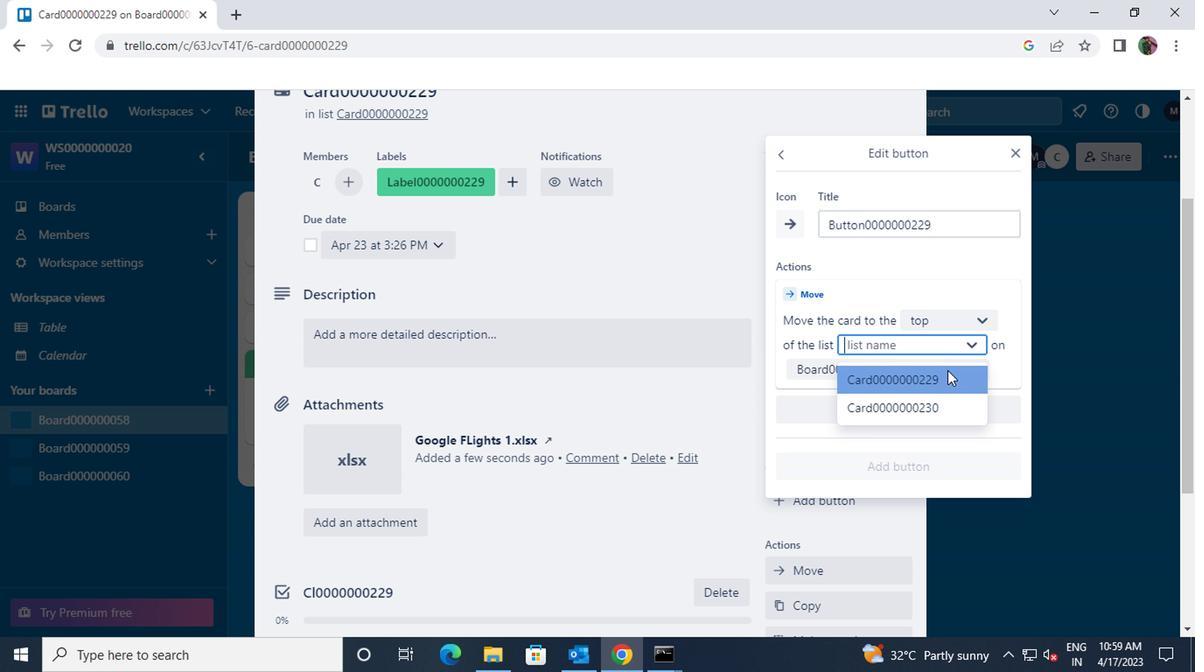 
Action: Mouse pressed left at (895, 375)
Screenshot: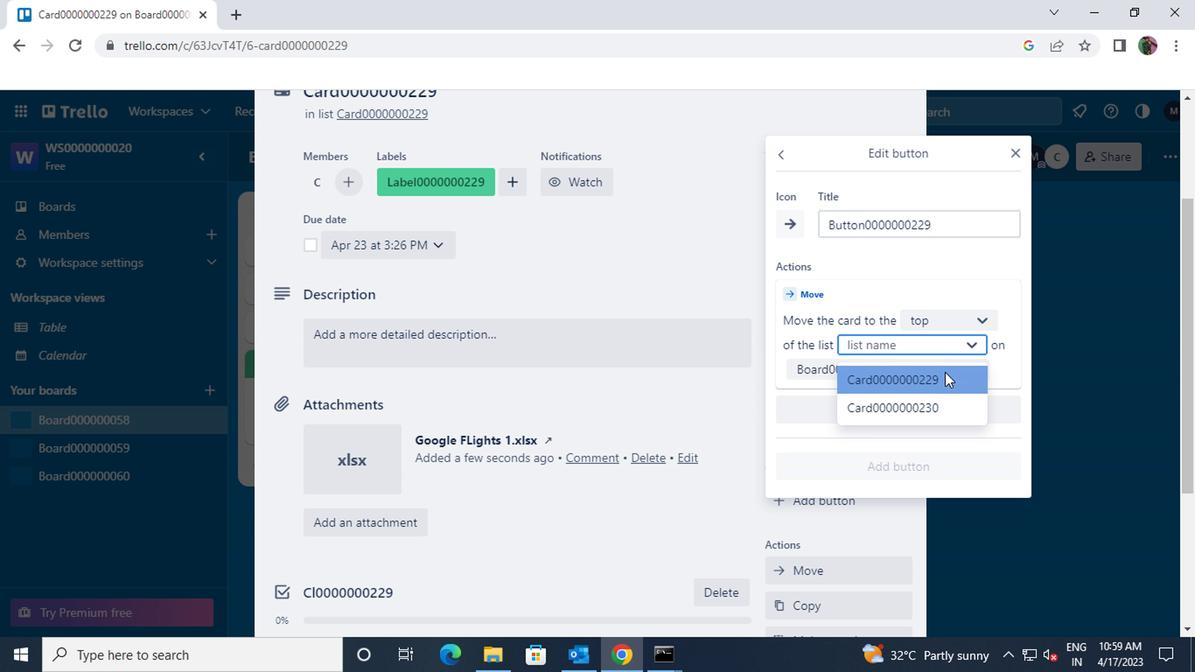 
Action: Mouse moved to (872, 463)
Screenshot: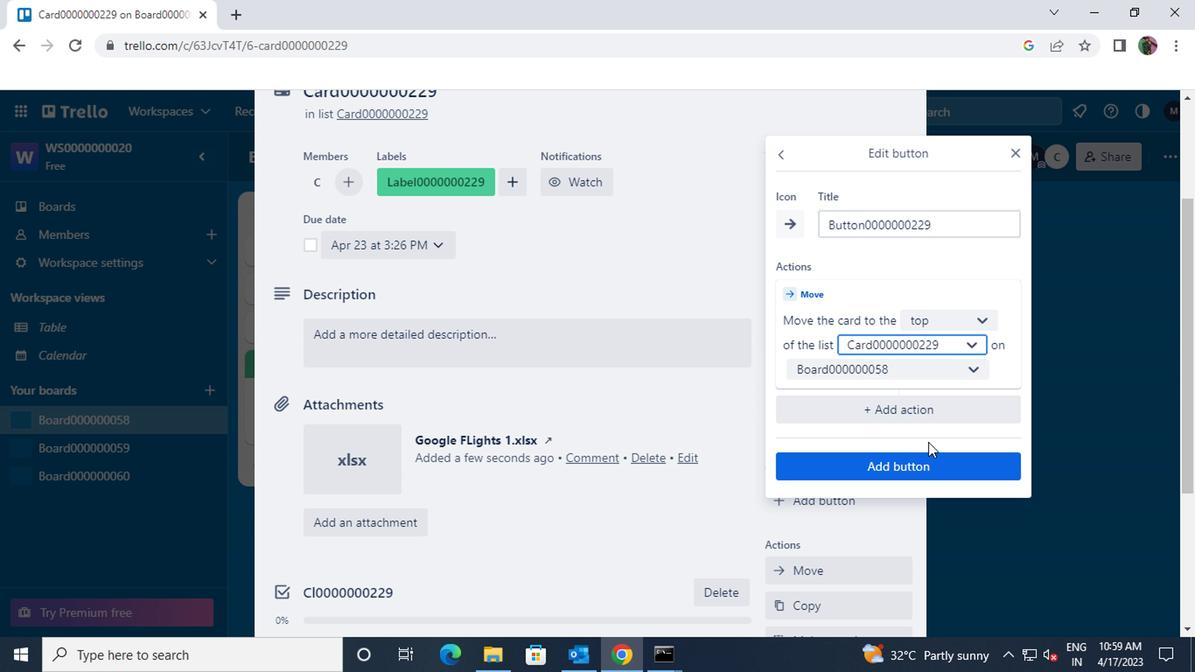 
Action: Mouse pressed left at (872, 463)
Screenshot: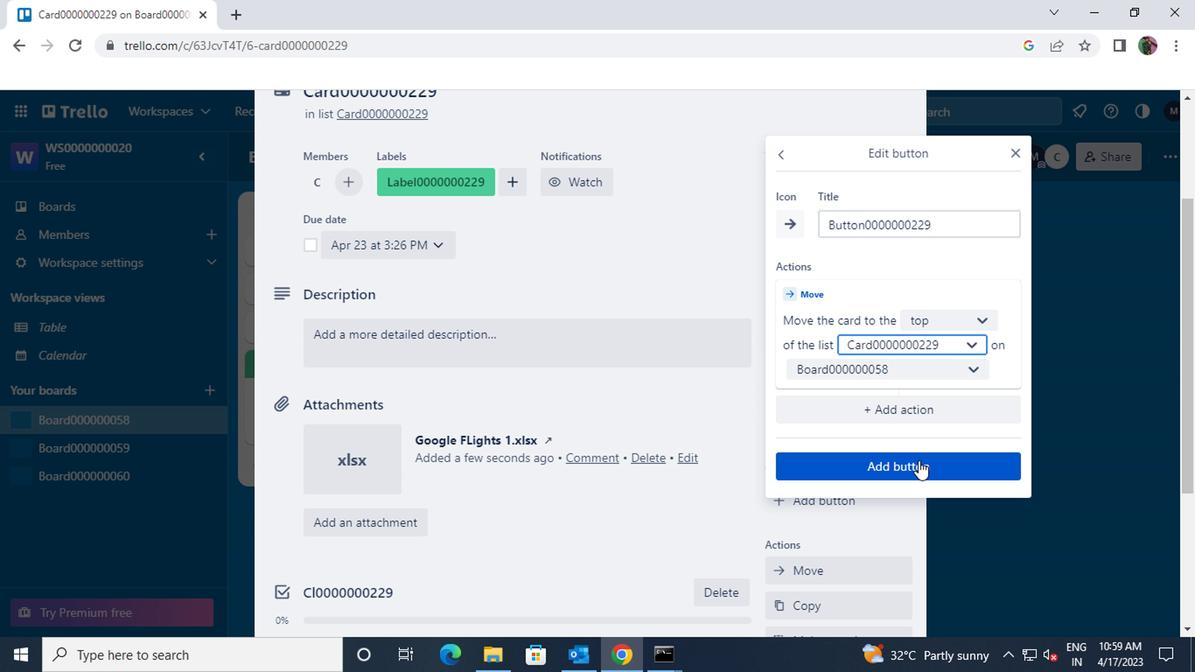 
Action: Mouse moved to (640, 336)
Screenshot: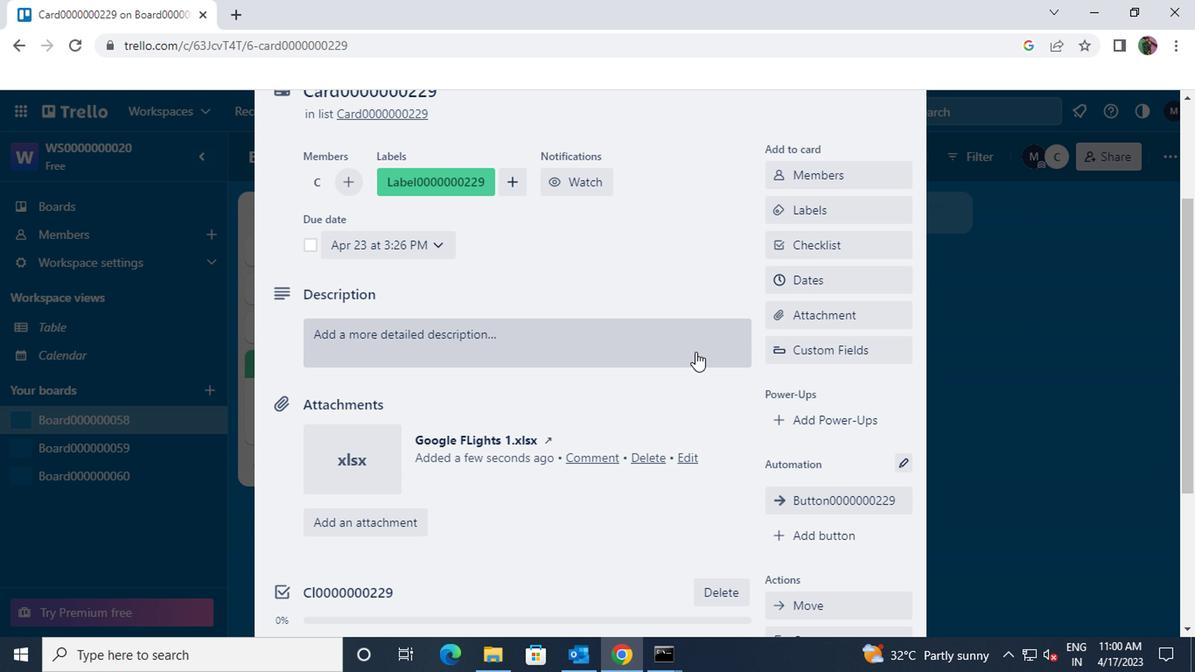
Action: Mouse pressed left at (640, 336)
Screenshot: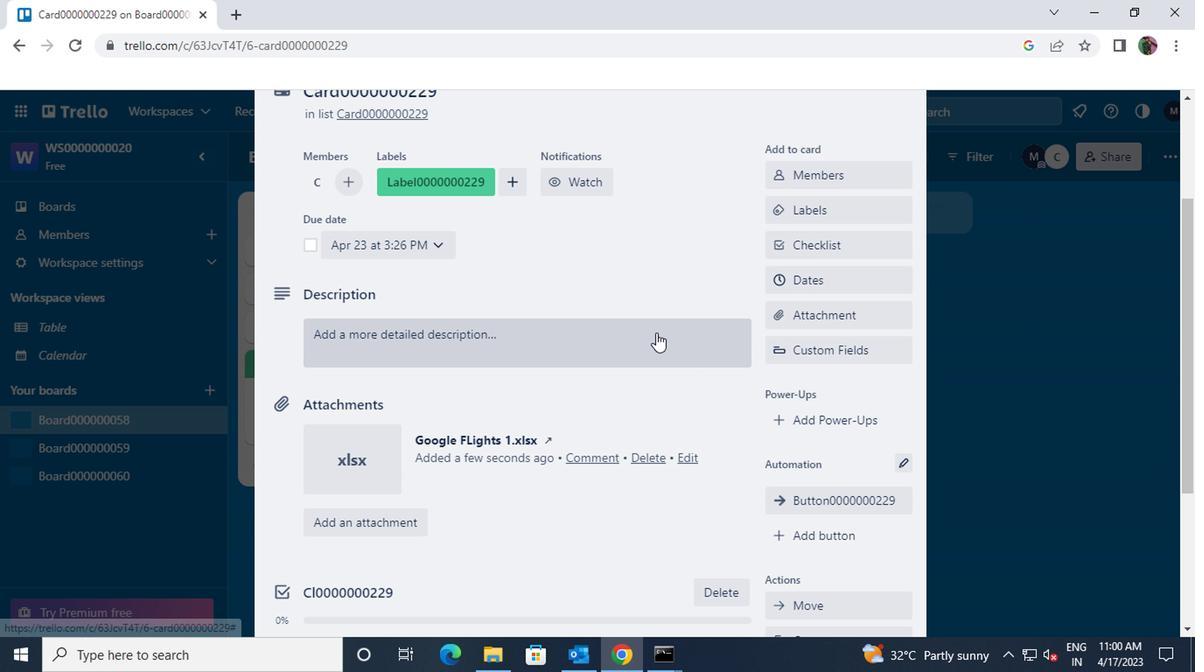 
Action: Key pressed <Key.shift>DS0000000229
Screenshot: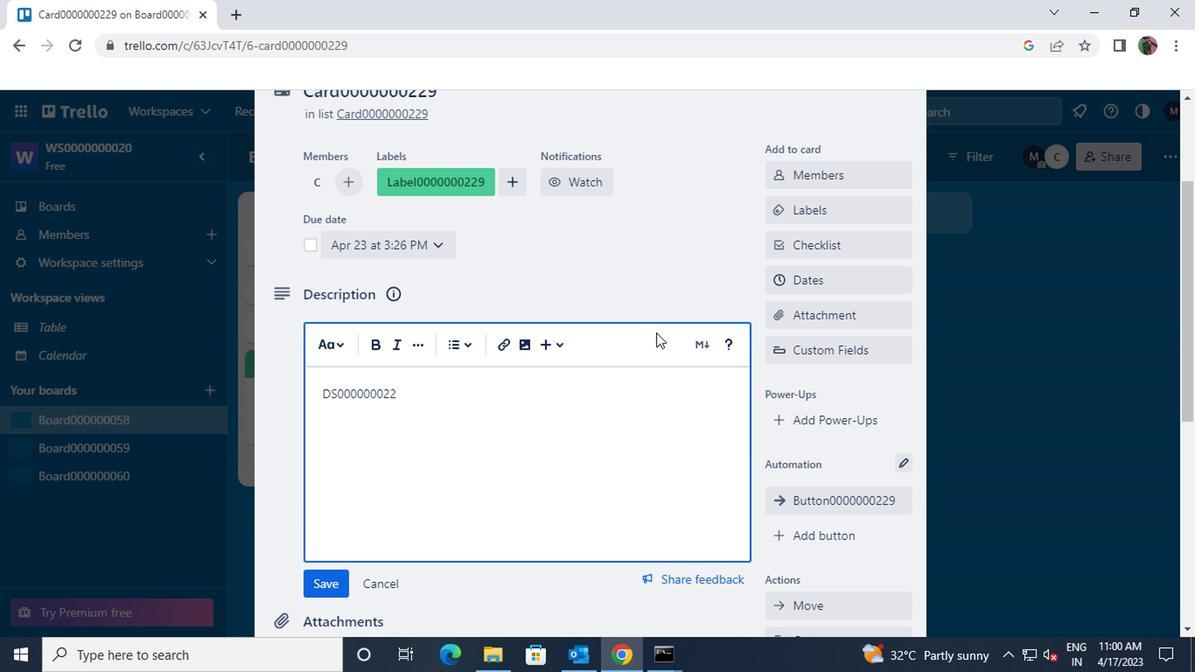 
Action: Mouse moved to (355, 577)
Screenshot: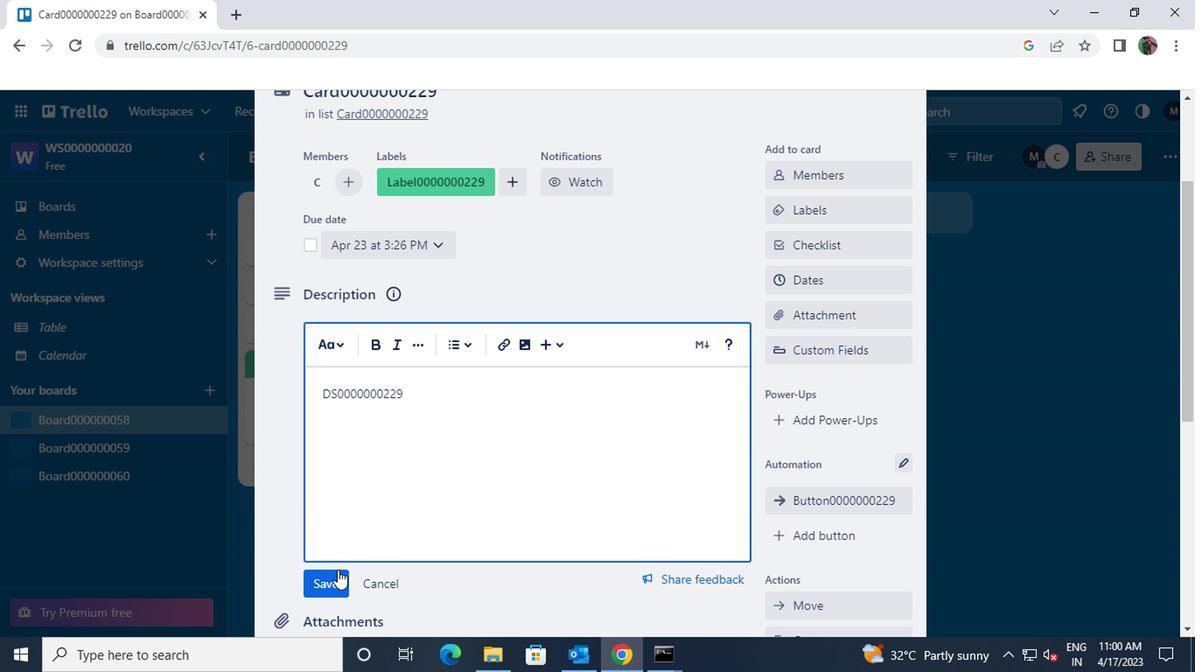 
Action: Mouse pressed left at (355, 577)
Screenshot: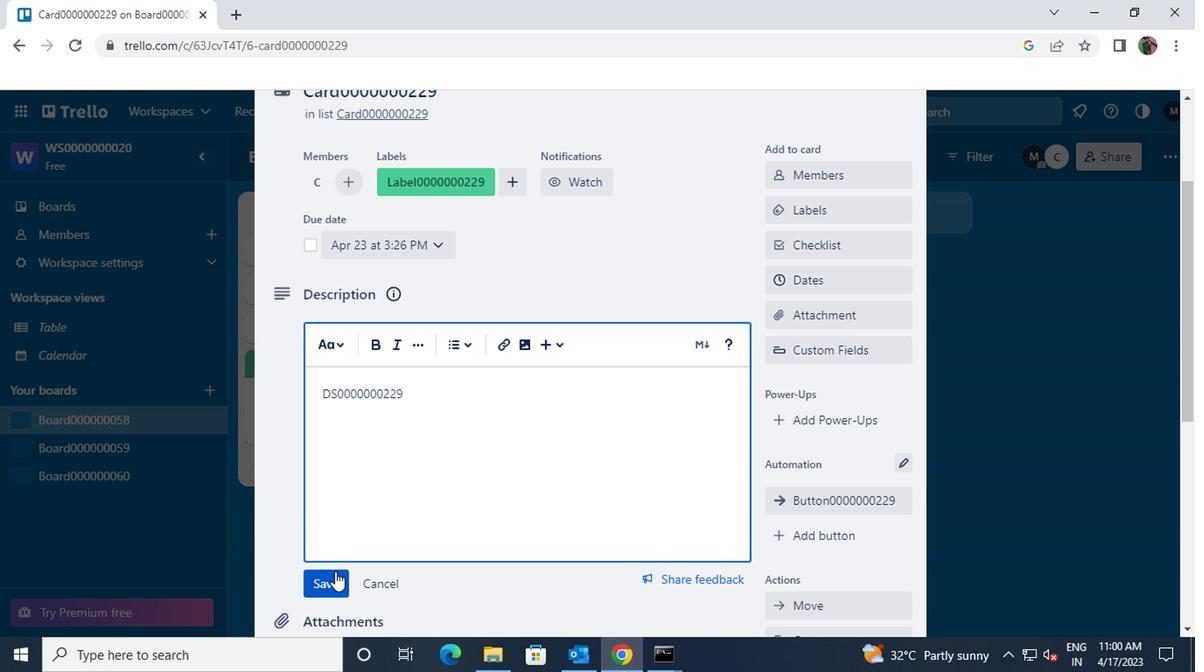 
Action: Mouse moved to (372, 566)
Screenshot: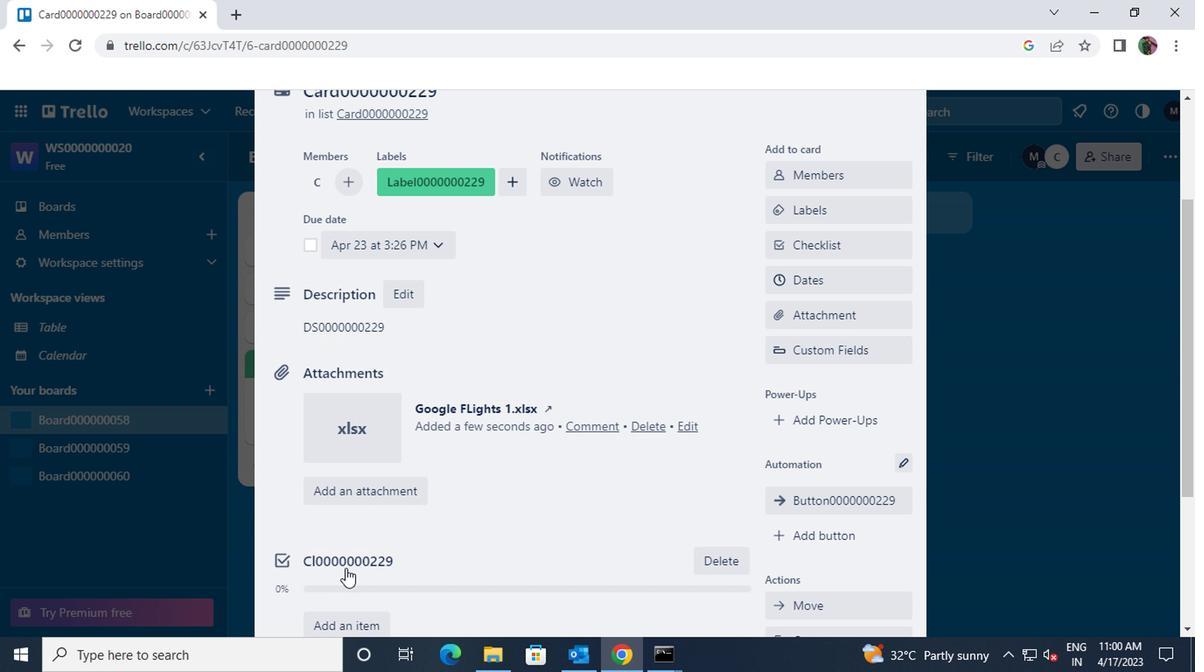 
Action: Mouse scrolled (372, 566) with delta (0, 0)
Screenshot: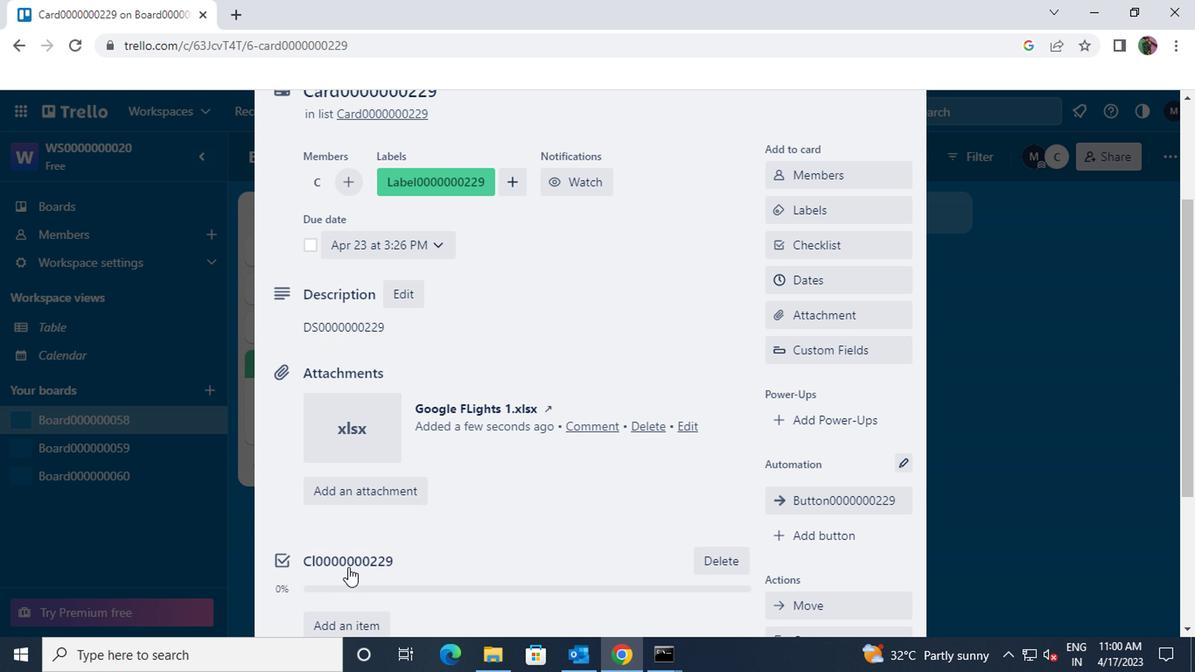 
Action: Mouse scrolled (372, 566) with delta (0, 0)
Screenshot: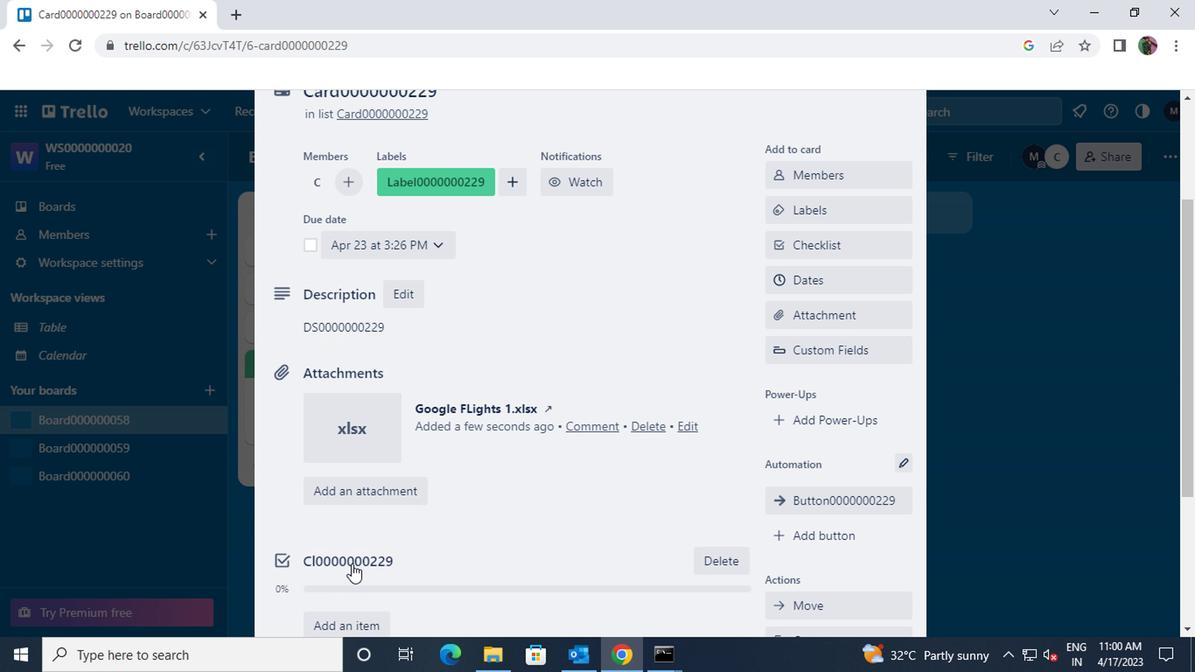 
Action: Mouse moved to (373, 564)
Screenshot: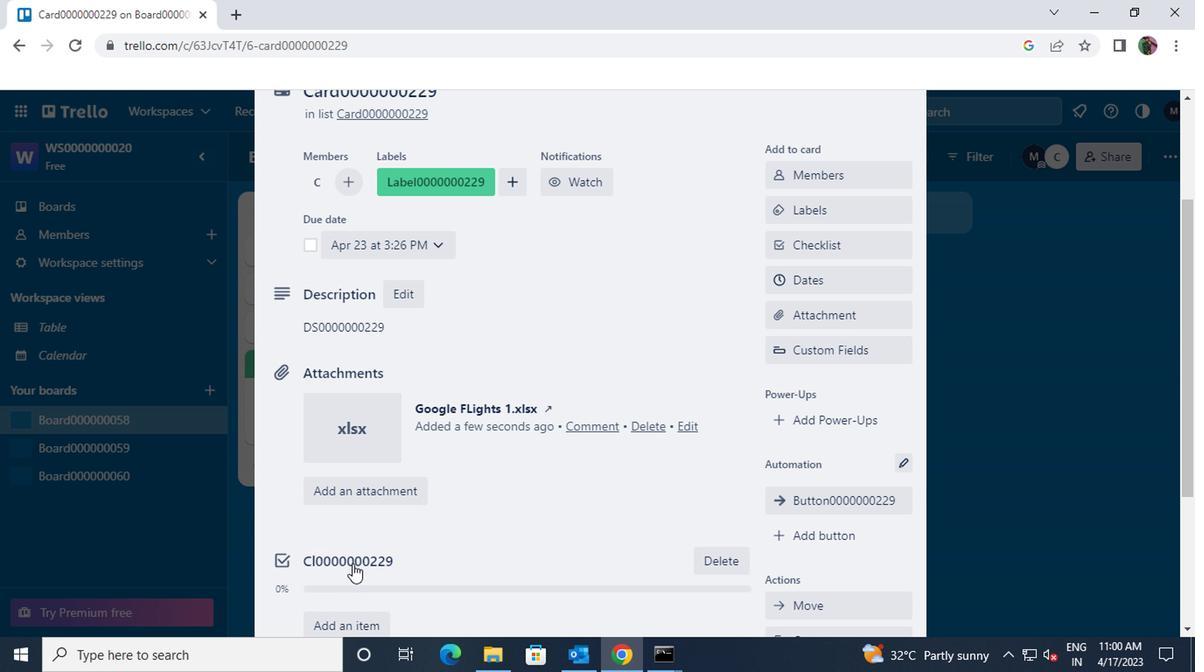 
Action: Mouse scrolled (373, 564) with delta (0, 0)
Screenshot: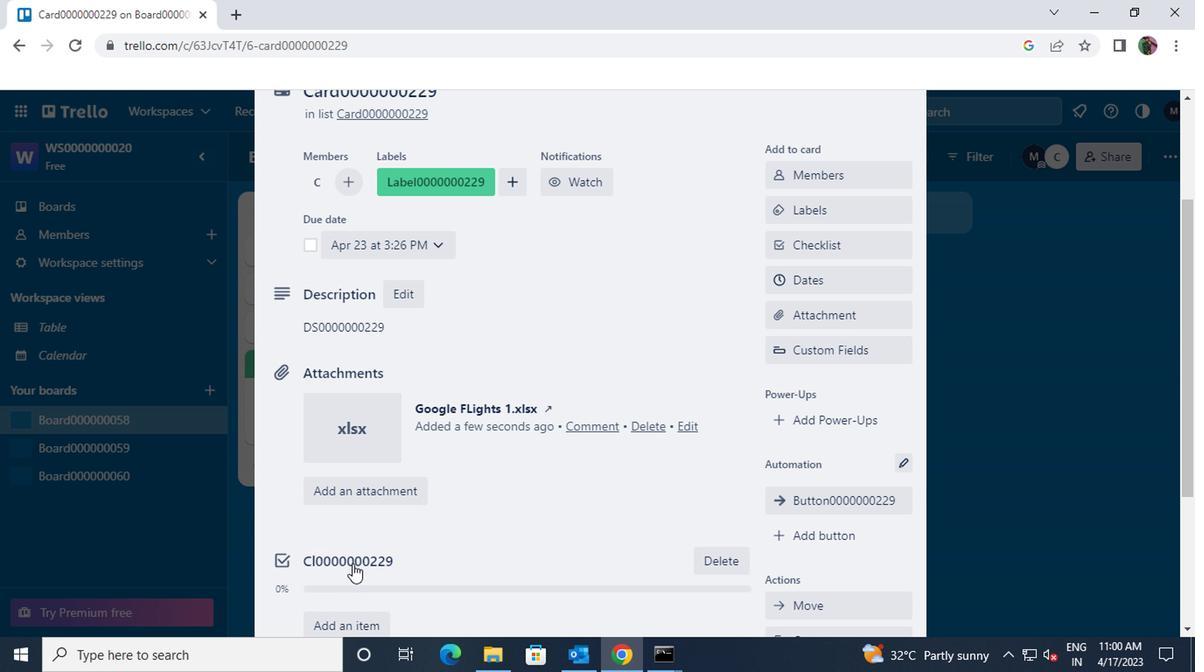 
Action: Mouse moved to (394, 503)
Screenshot: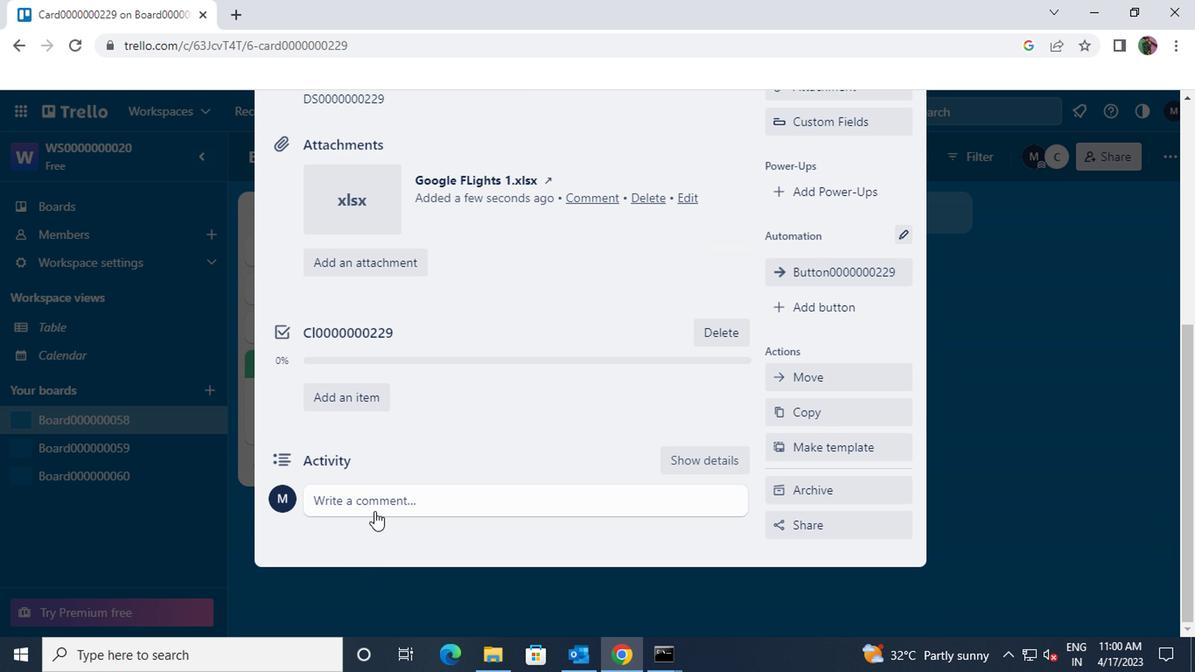 
Action: Mouse pressed left at (394, 503)
Screenshot: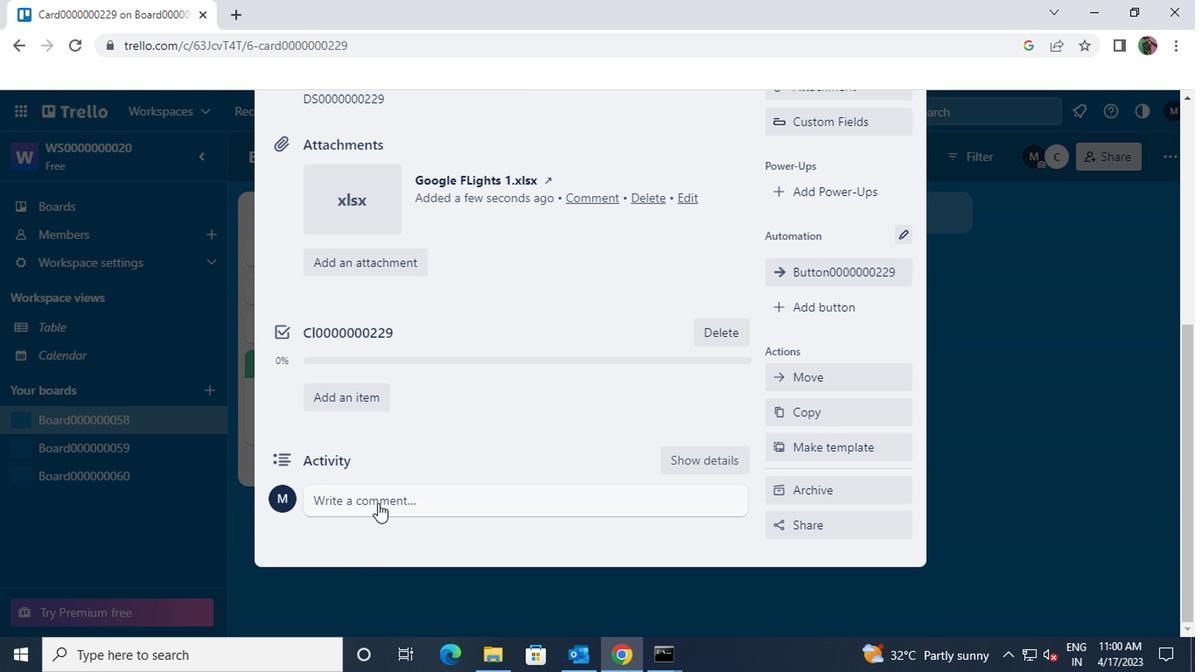 
Action: Mouse moved to (394, 503)
Screenshot: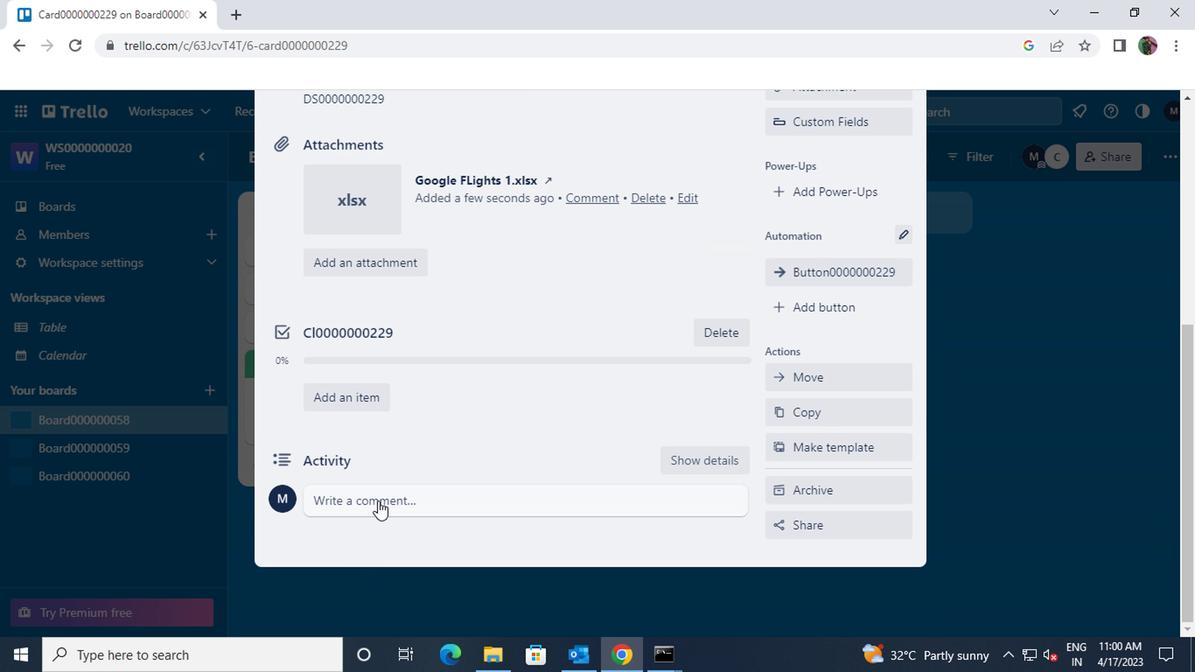 
Action: Key pressed <Key.shift>CM0000000229
Screenshot: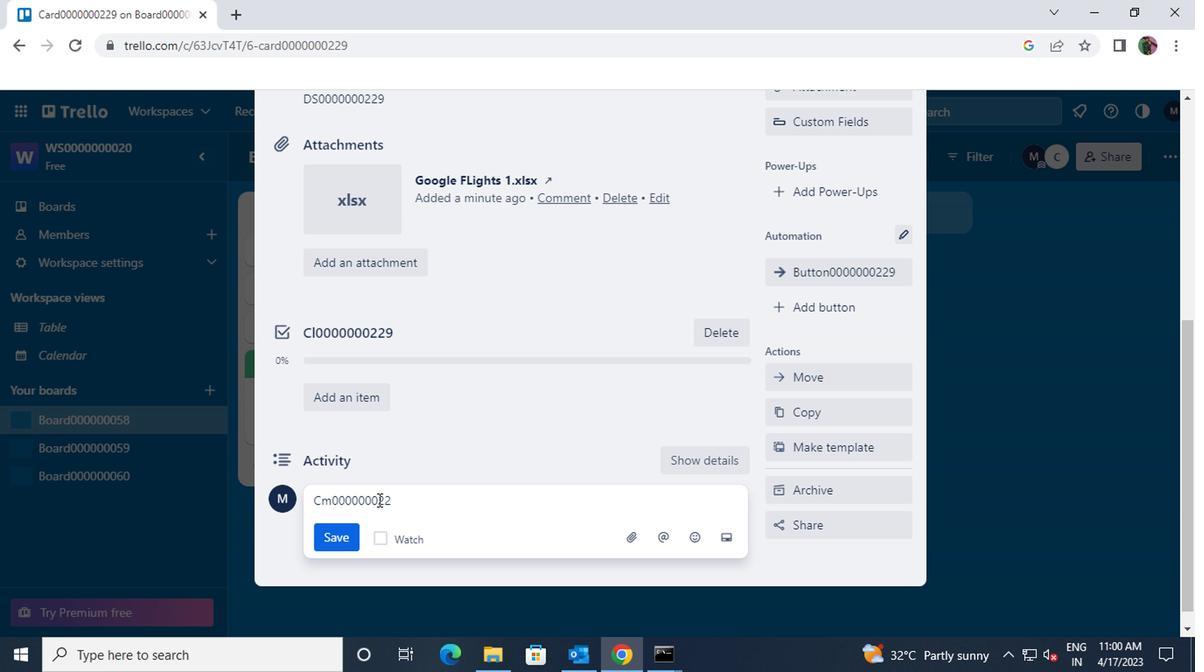 
Action: Mouse moved to (359, 538)
Screenshot: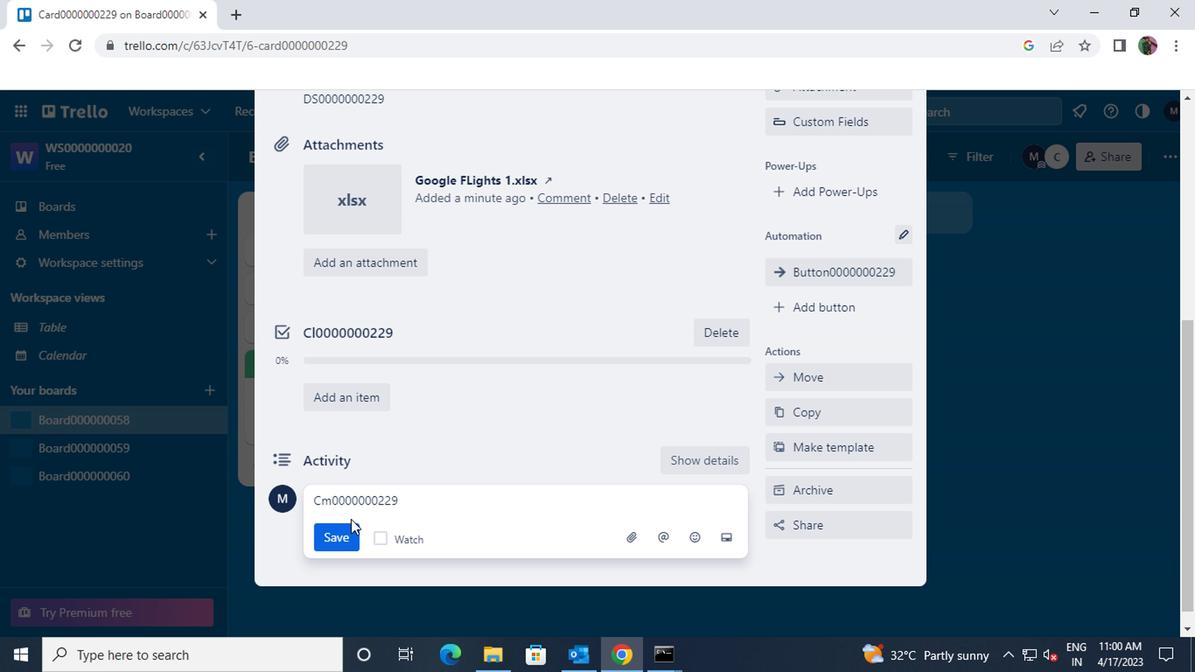 
Action: Mouse pressed left at (359, 538)
Screenshot: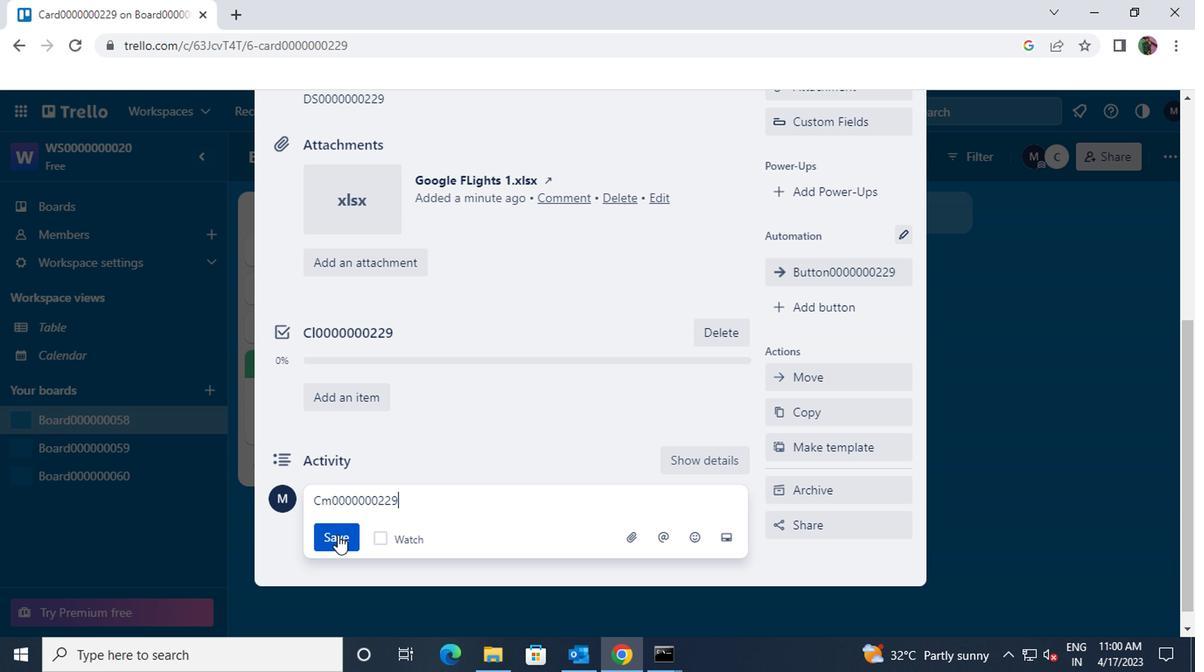 
